 Task: Find a flat in Lyndhurst, United States, for 3 guests from 9th to 16th July, with 2 bedrooms, 1 bathroom, and a price range of ₹8000 to ₹16000.
Action: Mouse moved to (469, 117)
Screenshot: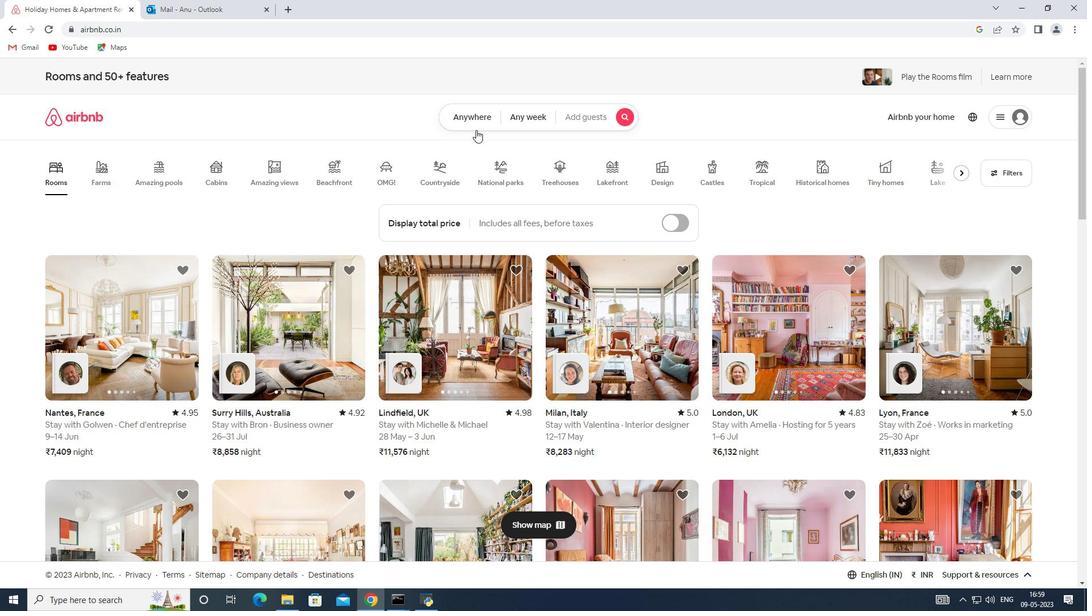 
Action: Mouse pressed left at (469, 117)
Screenshot: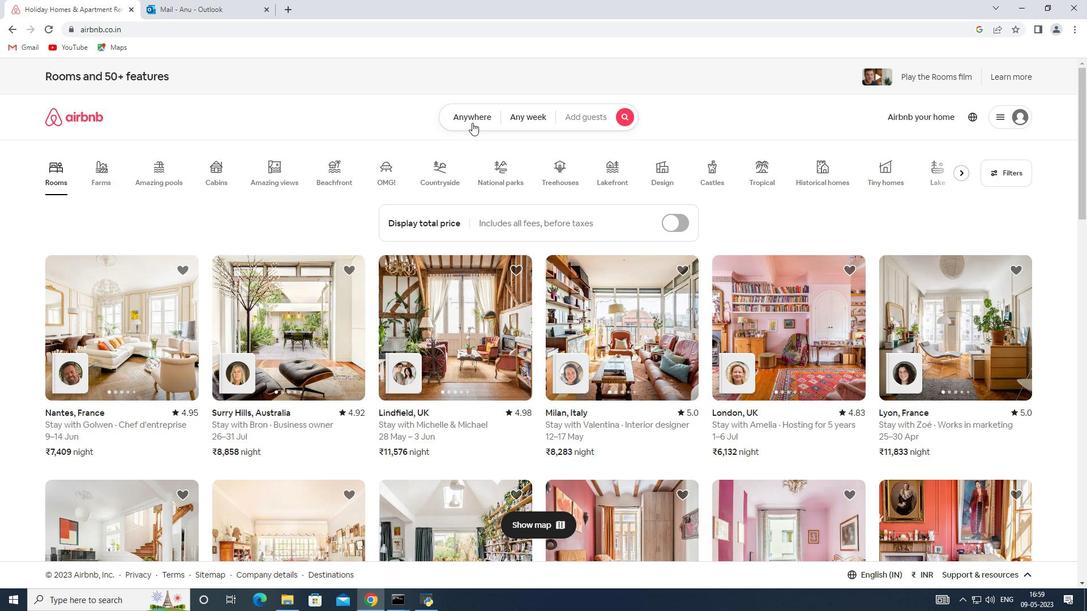 
Action: Mouse moved to (347, 157)
Screenshot: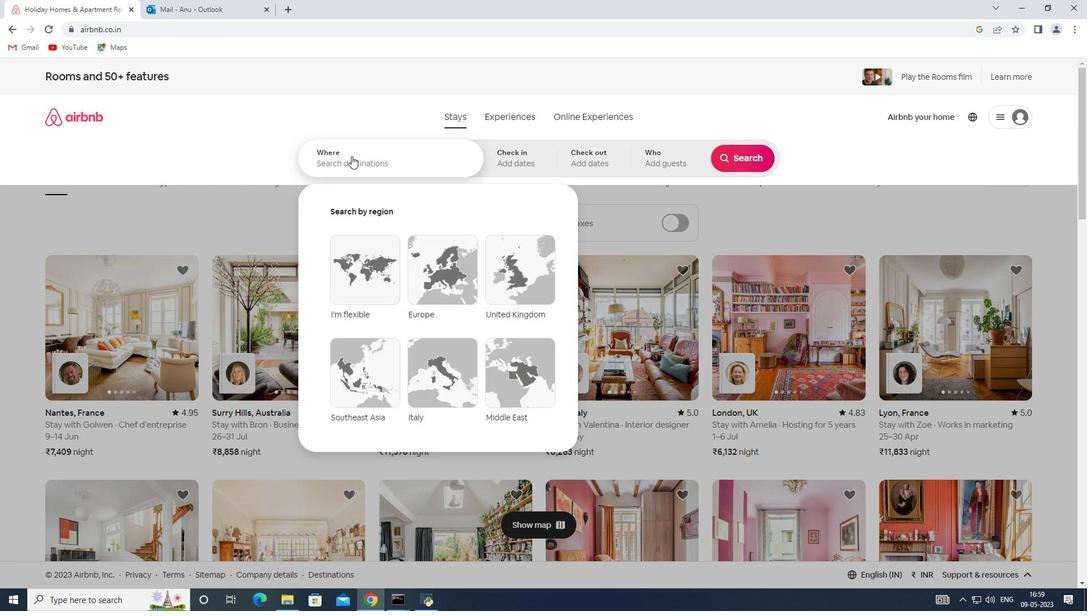 
Action: Mouse pressed left at (347, 157)
Screenshot: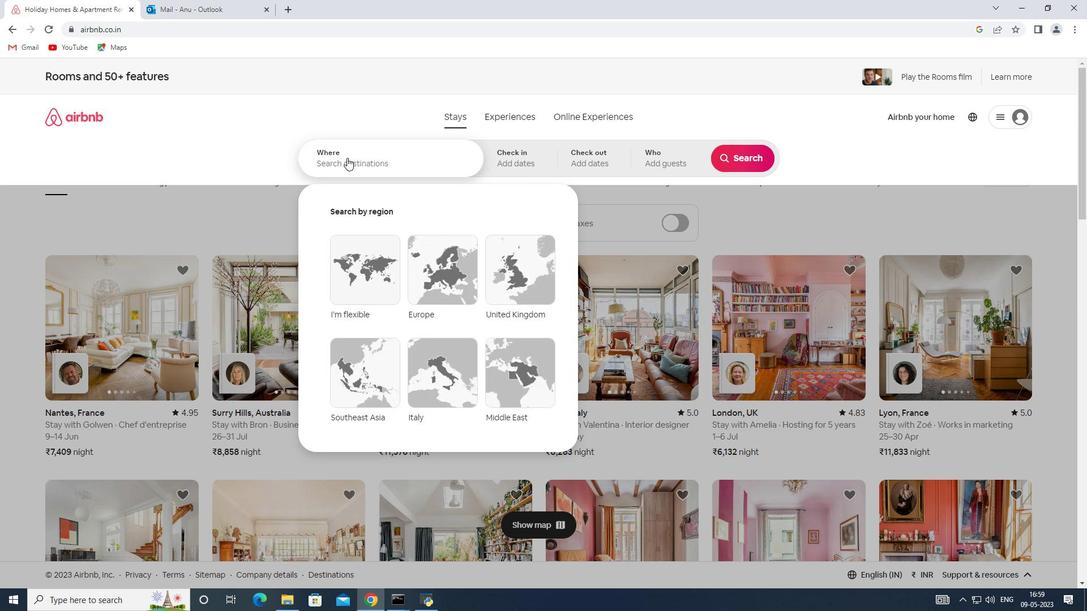 
Action: Key pressed <Key.shift>Lyndhurst,<Key.shift>United<Key.space><Key.shift>States
Screenshot: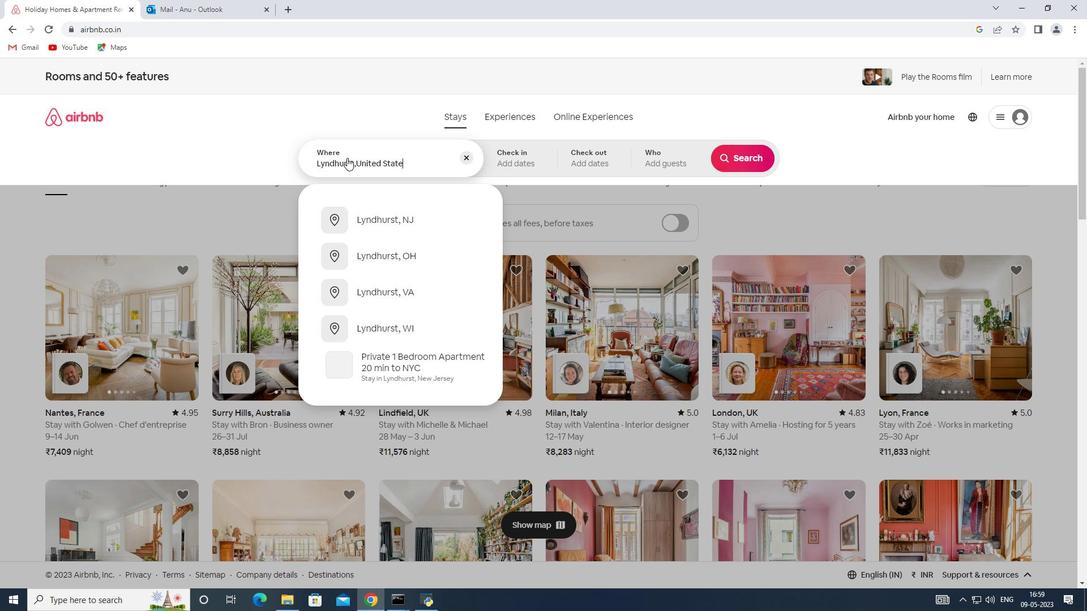
Action: Mouse moved to (522, 151)
Screenshot: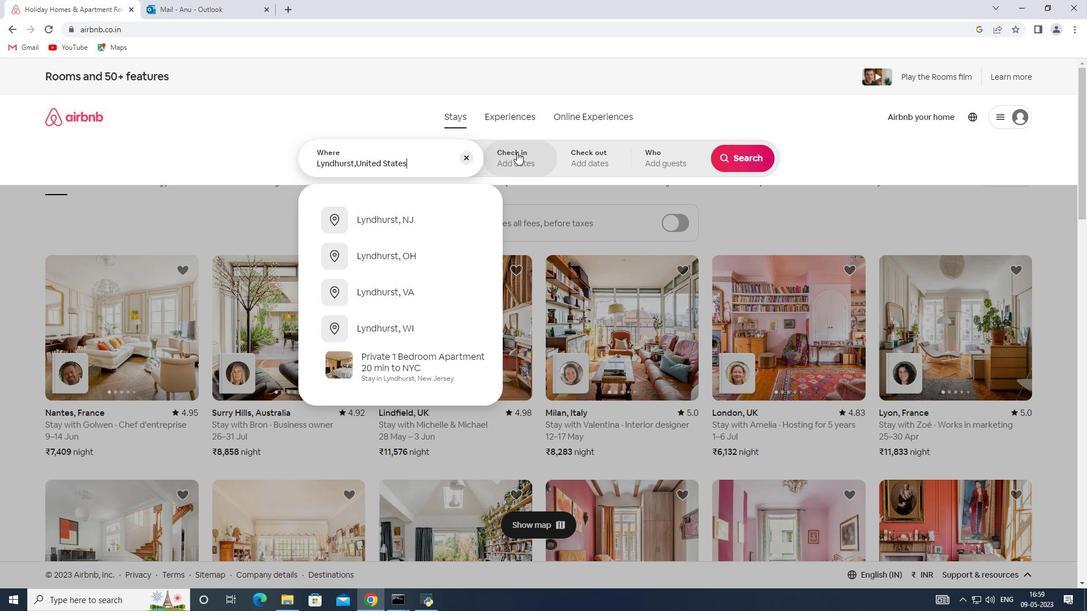 
Action: Mouse pressed left at (522, 151)
Screenshot: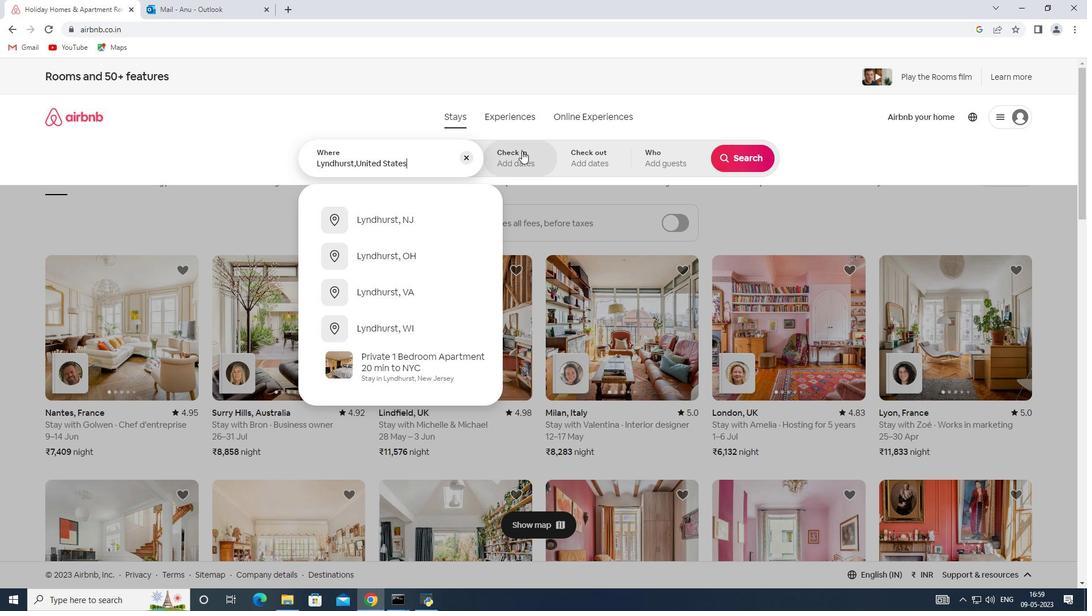 
Action: Mouse moved to (736, 246)
Screenshot: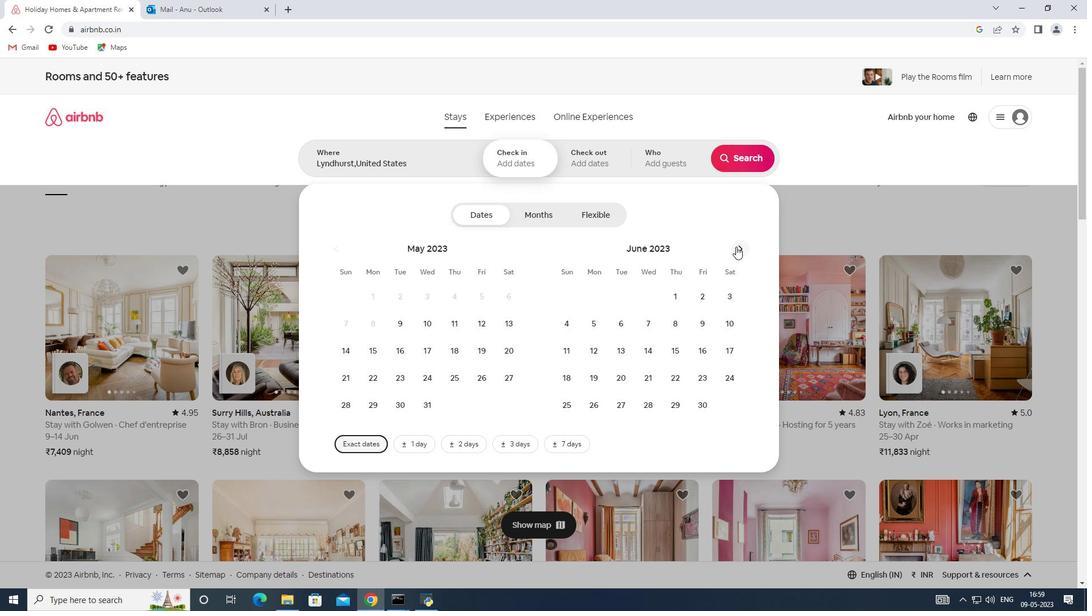 
Action: Mouse pressed left at (736, 246)
Screenshot: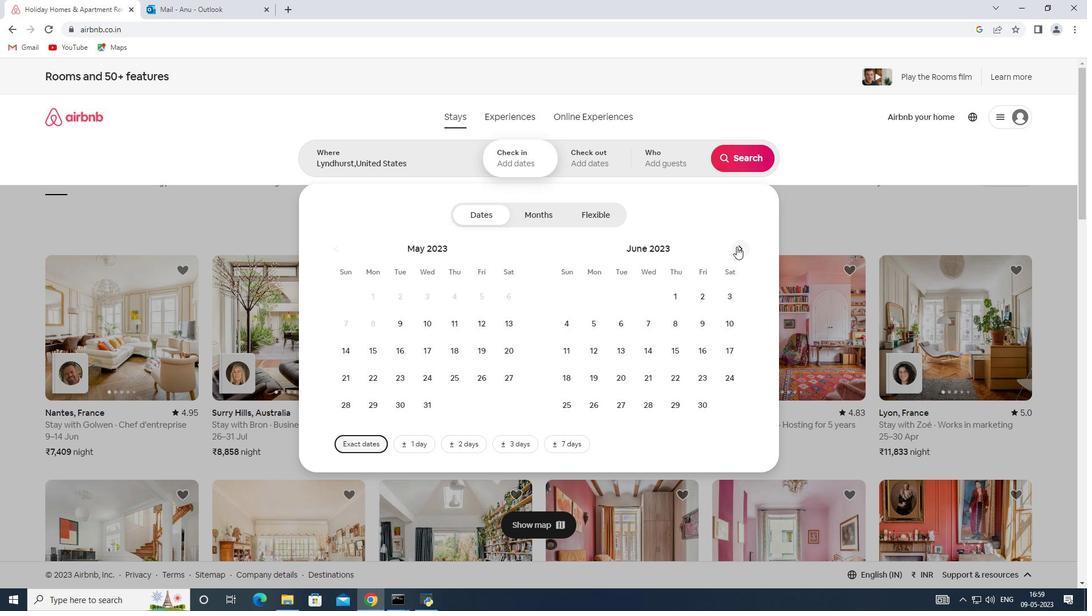
Action: Mouse moved to (574, 356)
Screenshot: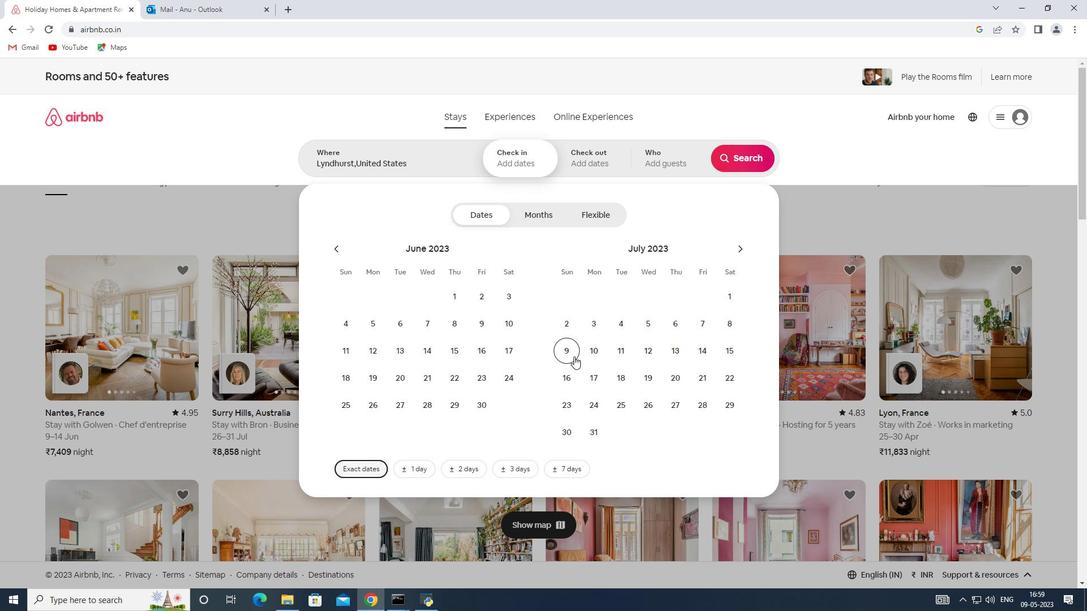 
Action: Mouse pressed left at (574, 356)
Screenshot: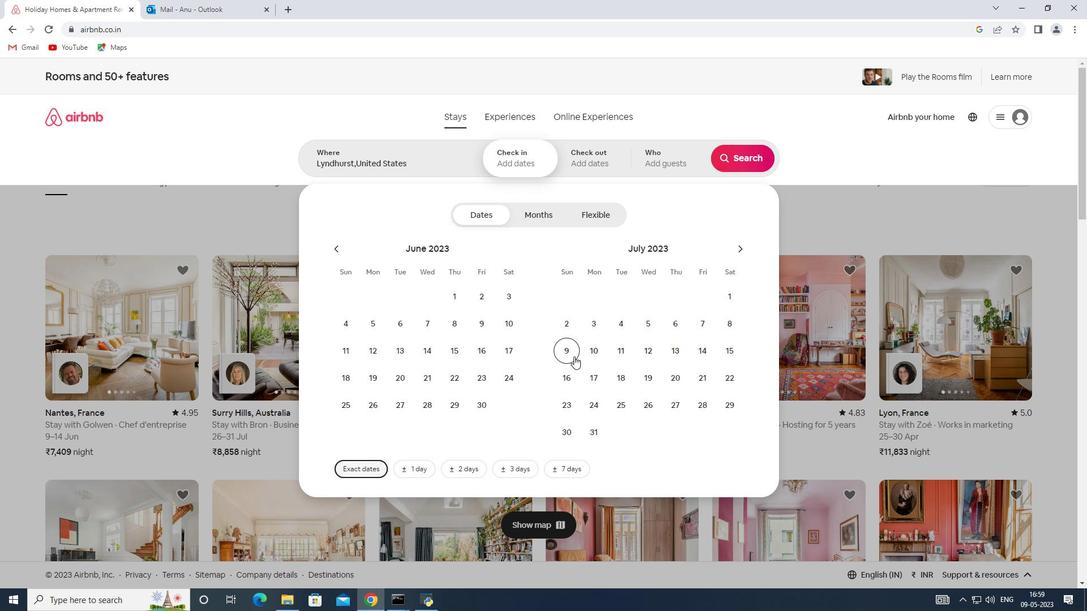 
Action: Mouse moved to (562, 375)
Screenshot: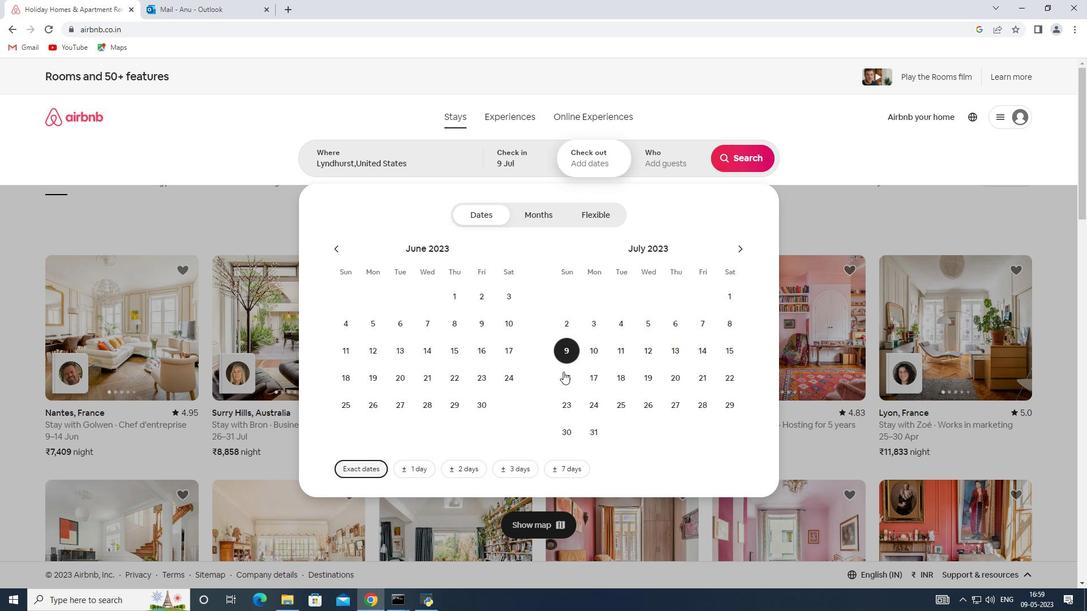 
Action: Mouse pressed left at (562, 375)
Screenshot: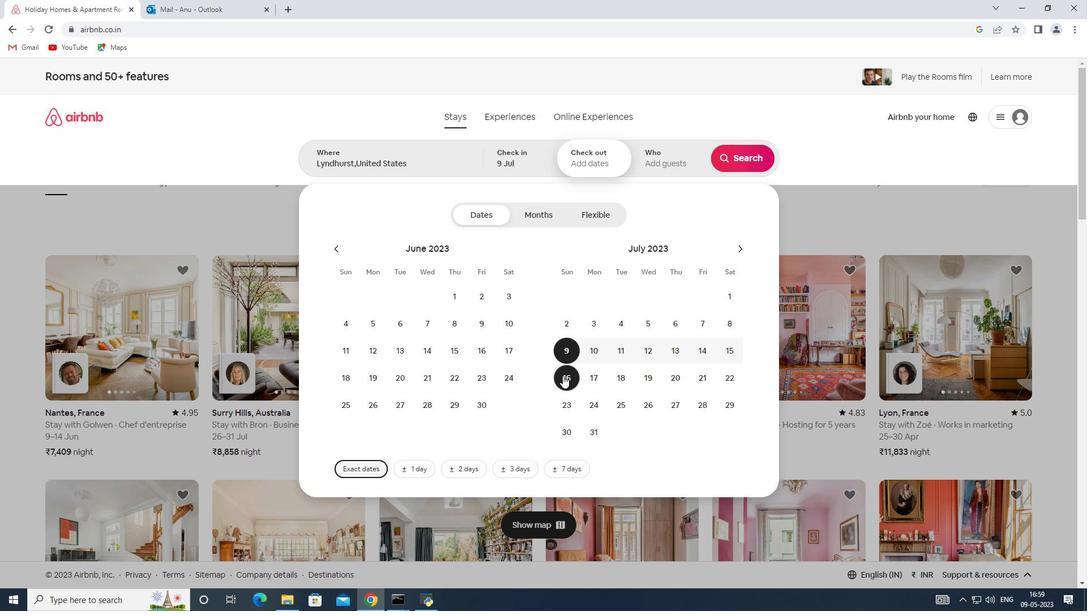 
Action: Mouse moved to (652, 158)
Screenshot: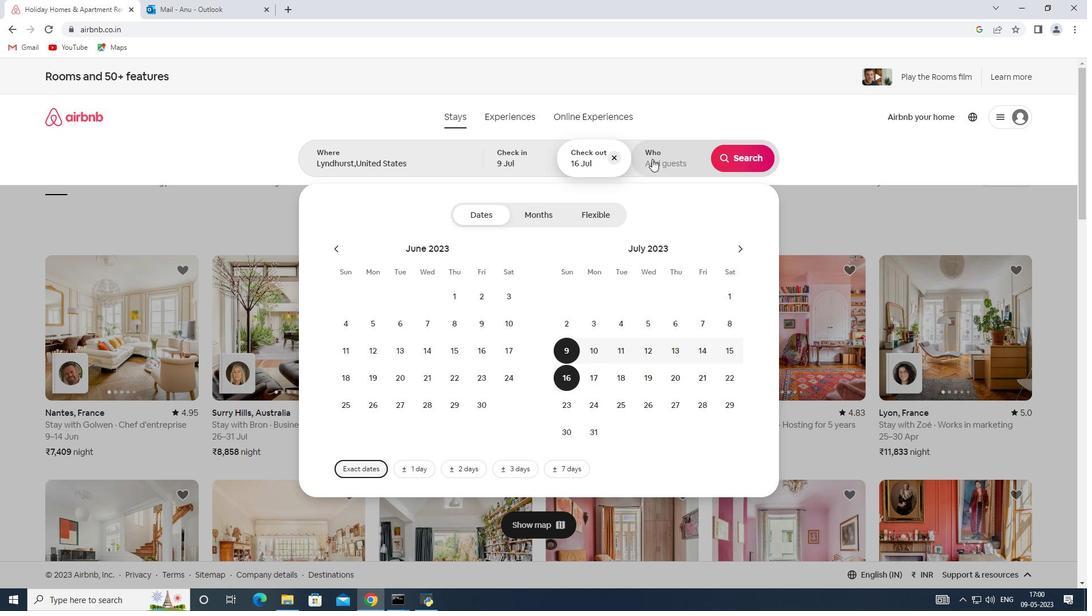 
Action: Mouse pressed left at (652, 158)
Screenshot: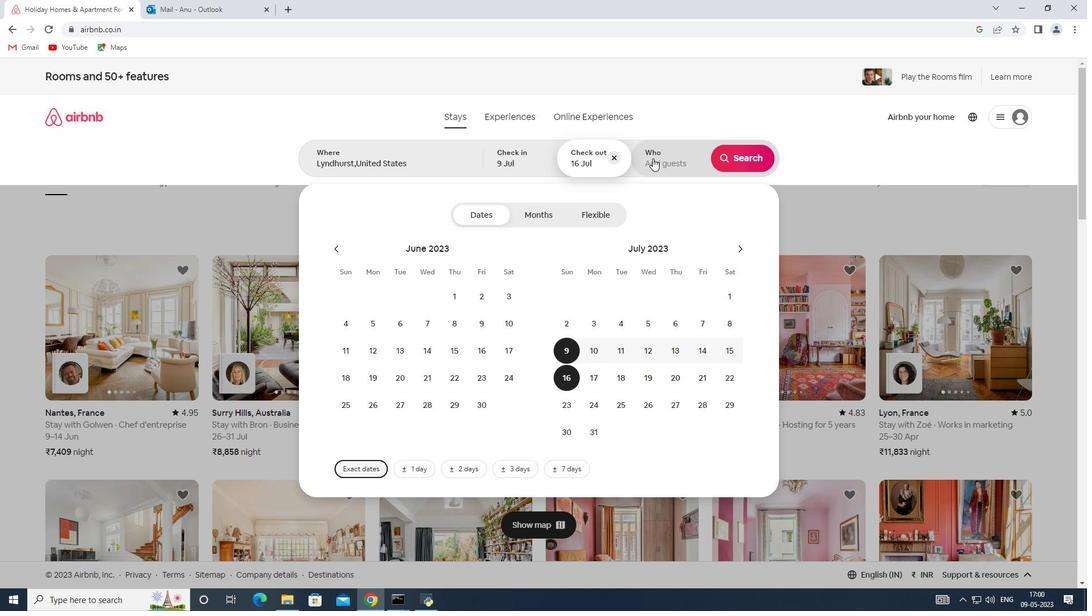 
Action: Mouse moved to (746, 220)
Screenshot: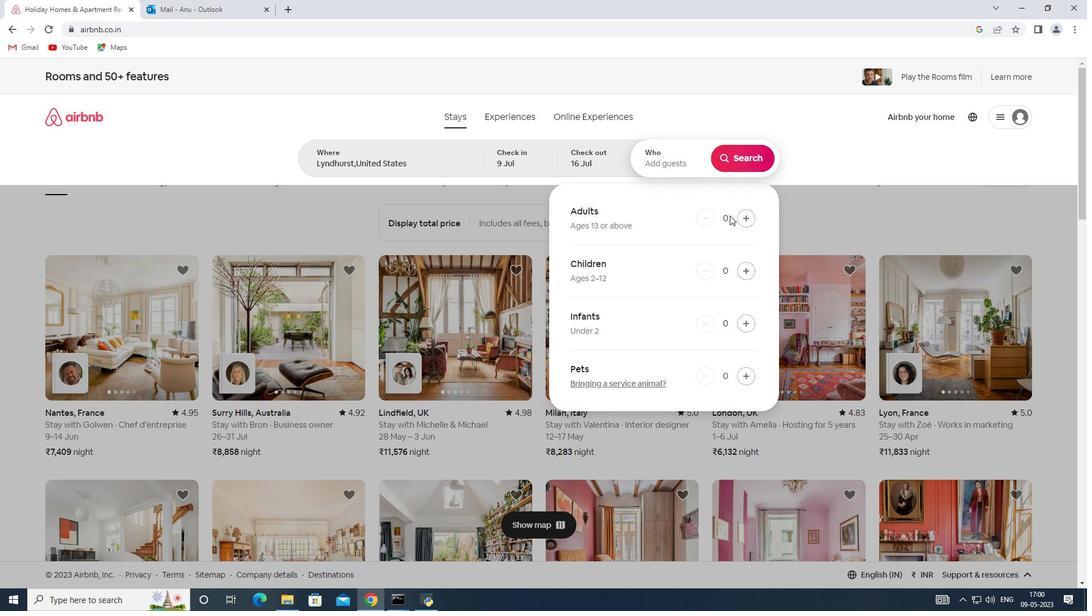 
Action: Mouse pressed left at (746, 220)
Screenshot: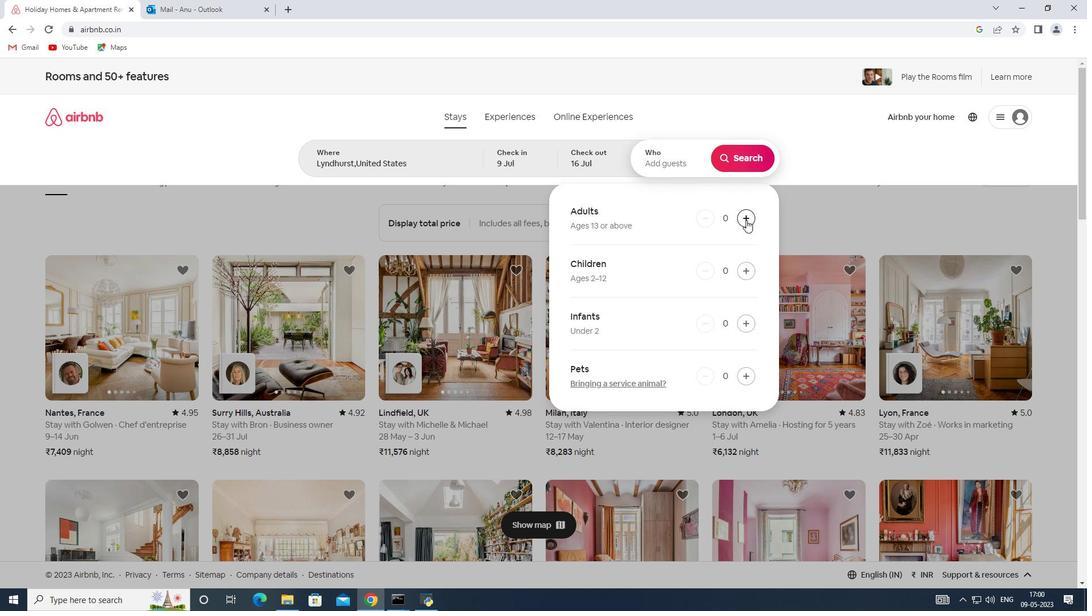 
Action: Mouse pressed left at (746, 220)
Screenshot: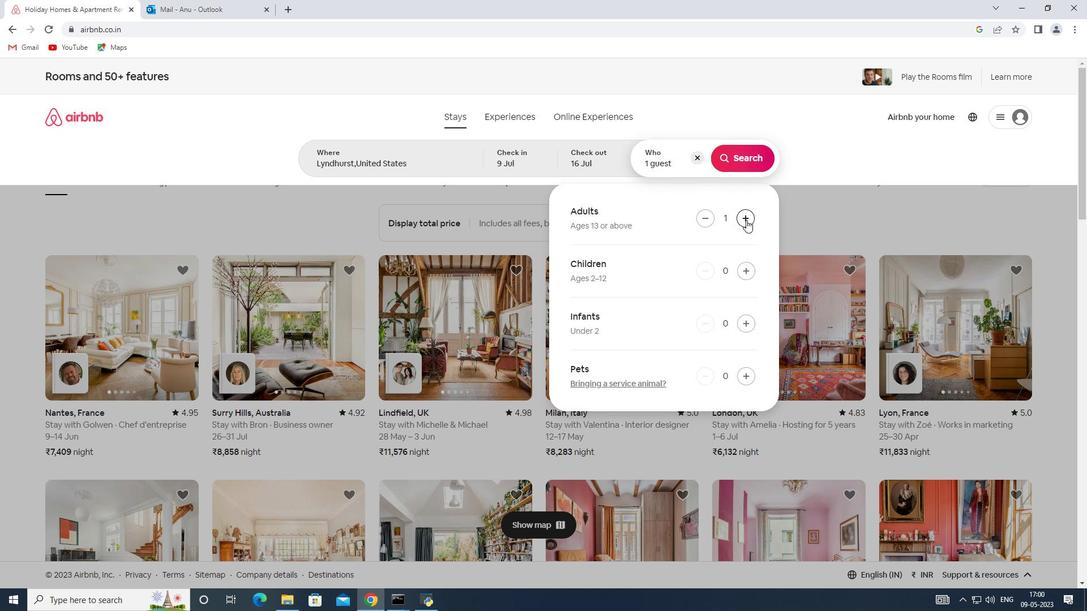 
Action: Mouse moved to (749, 270)
Screenshot: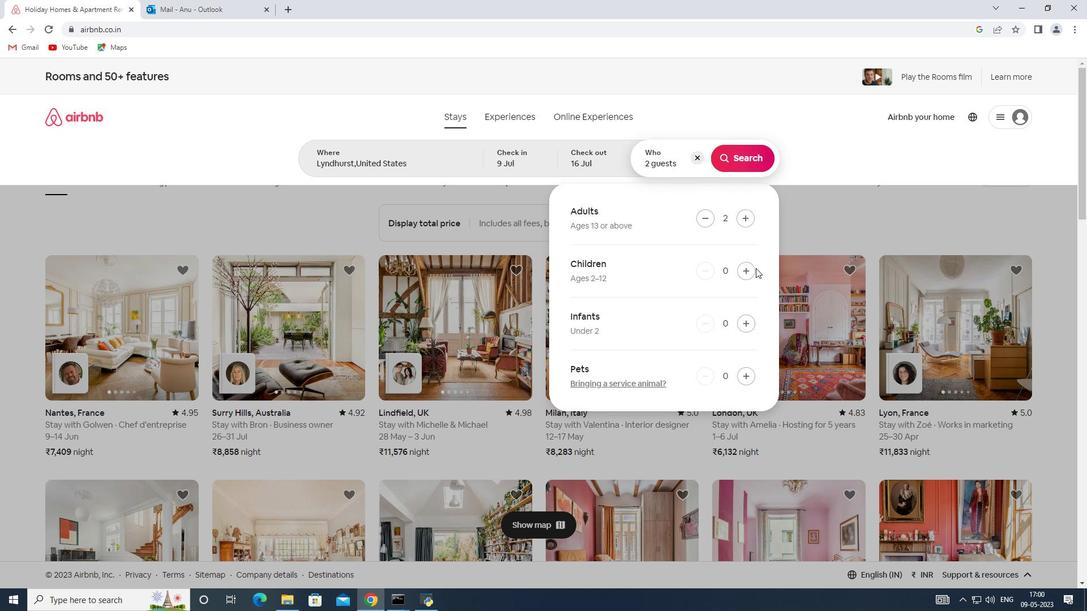 
Action: Mouse pressed left at (749, 270)
Screenshot: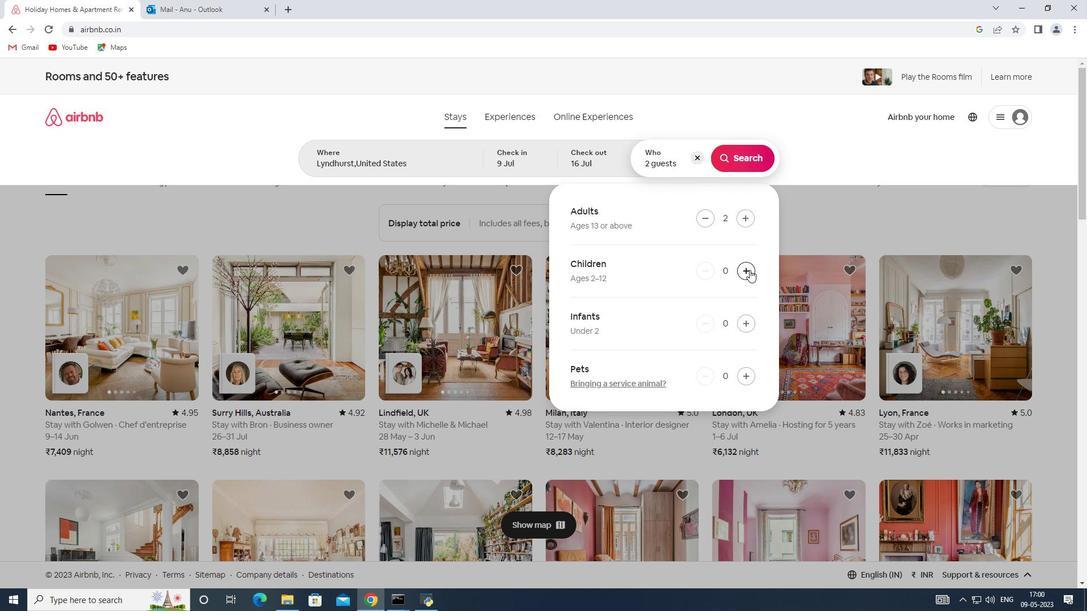 
Action: Mouse moved to (733, 155)
Screenshot: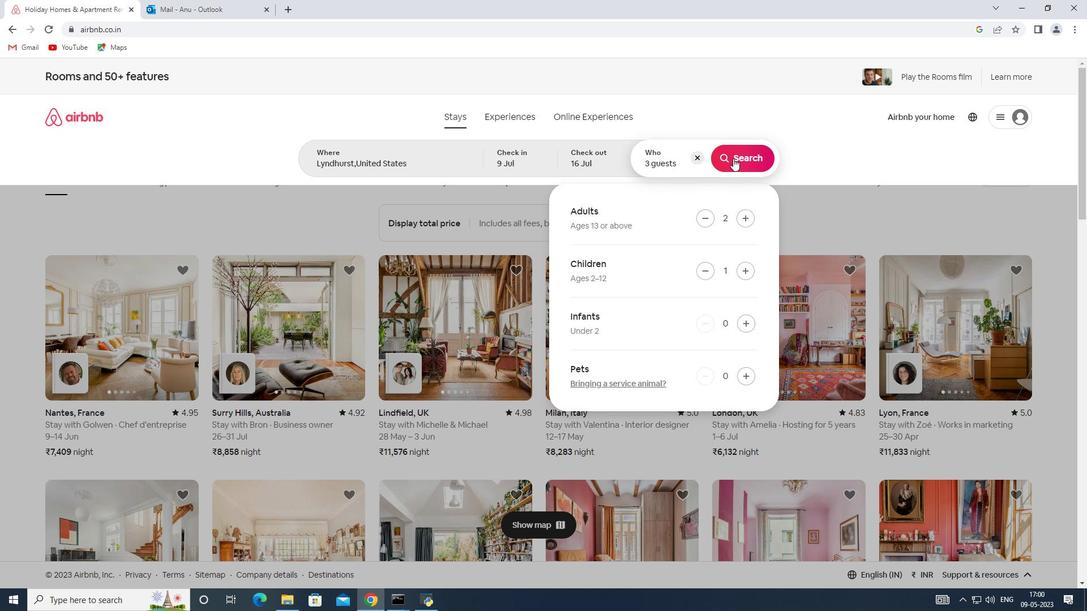 
Action: Mouse pressed left at (733, 155)
Screenshot: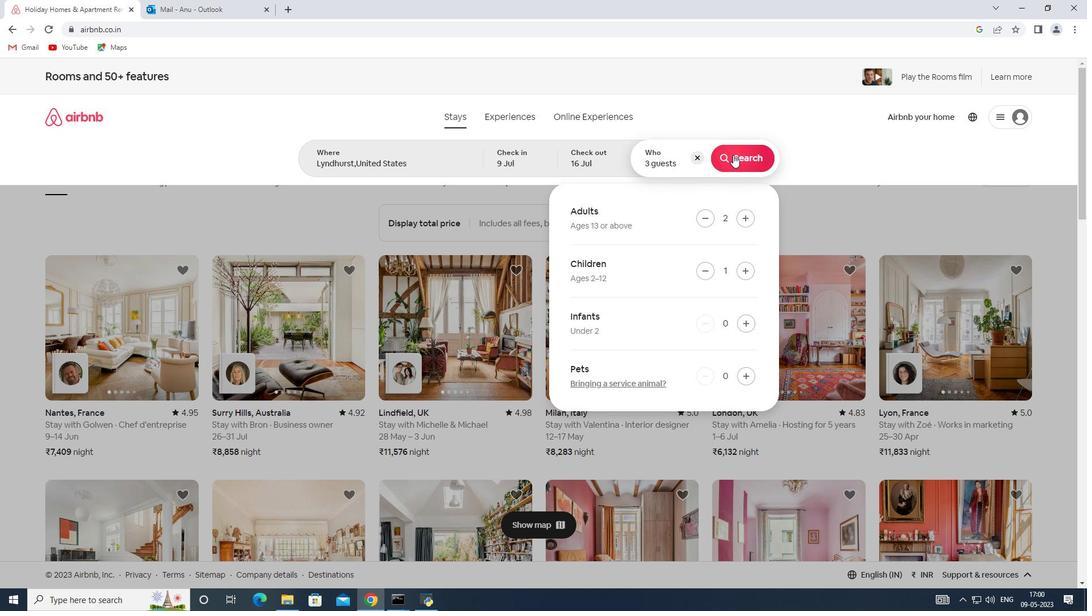 
Action: Mouse moved to (1026, 127)
Screenshot: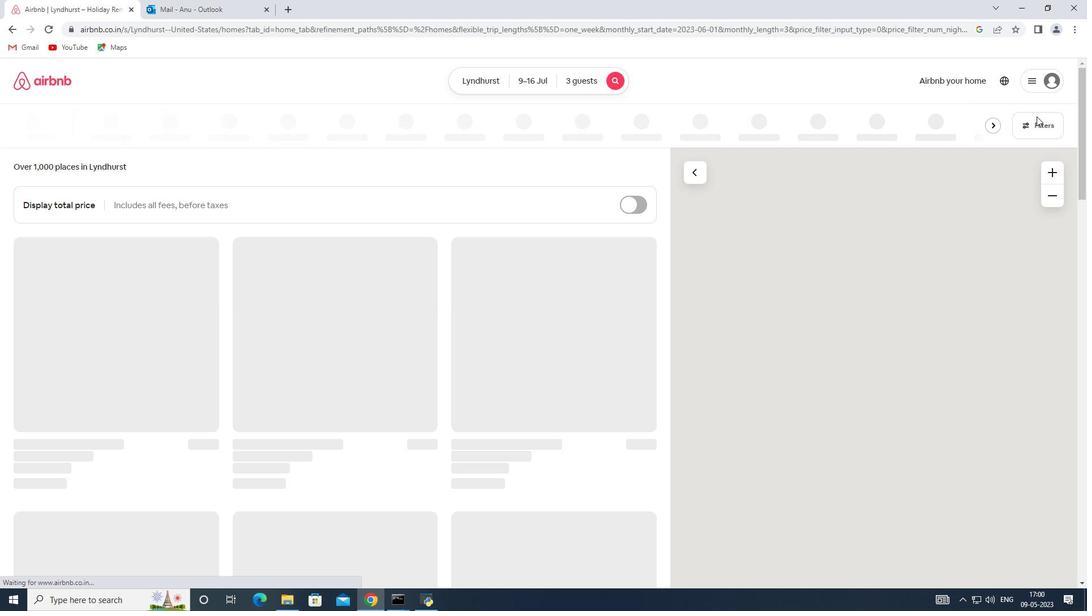 
Action: Mouse pressed left at (1026, 127)
Screenshot: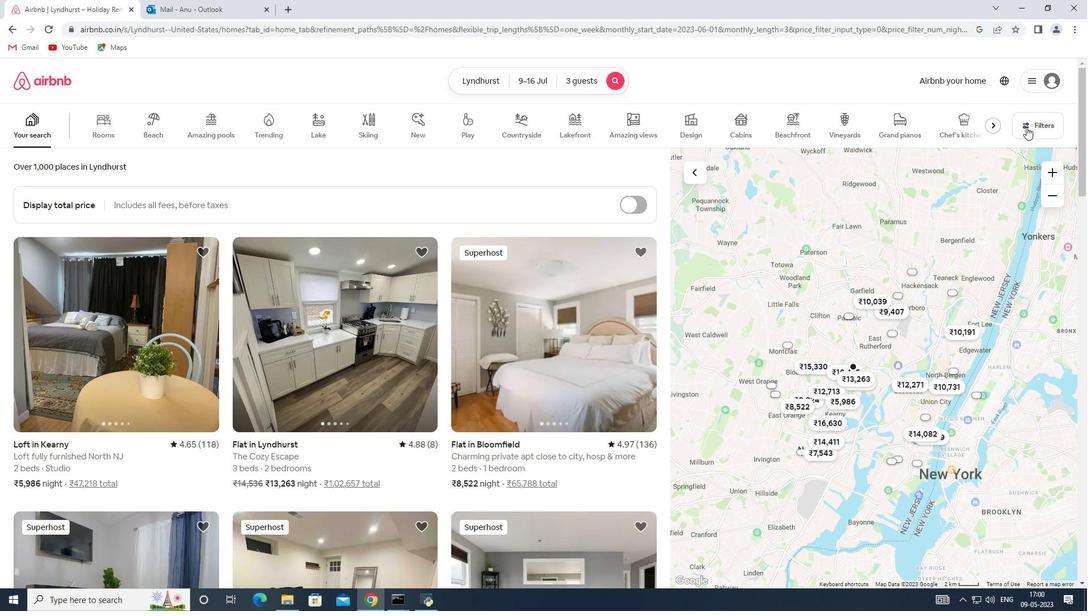 
Action: Mouse moved to (398, 408)
Screenshot: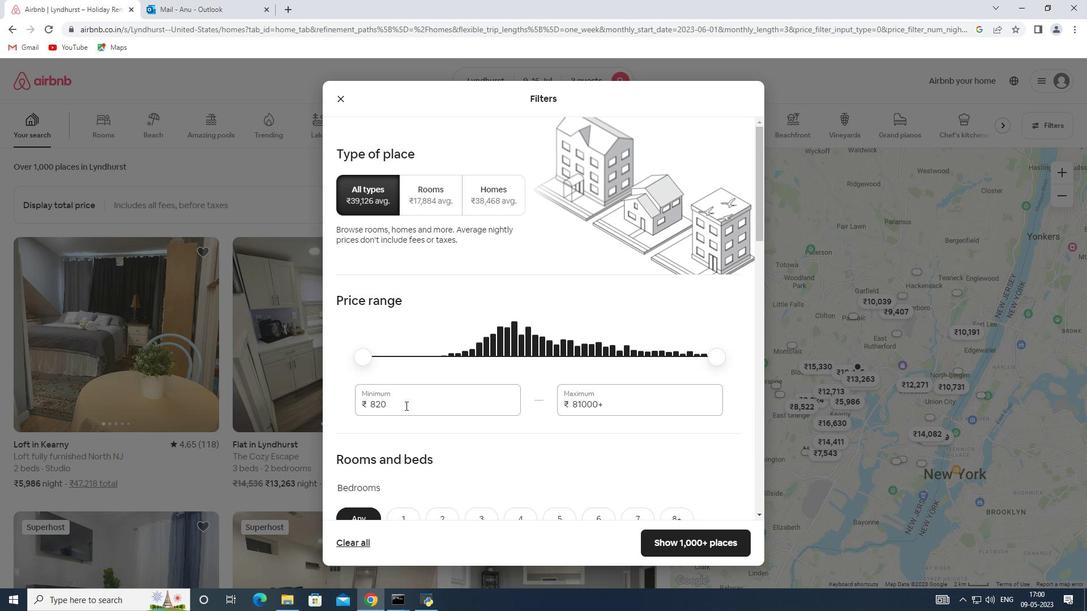 
Action: Mouse pressed left at (398, 408)
Screenshot: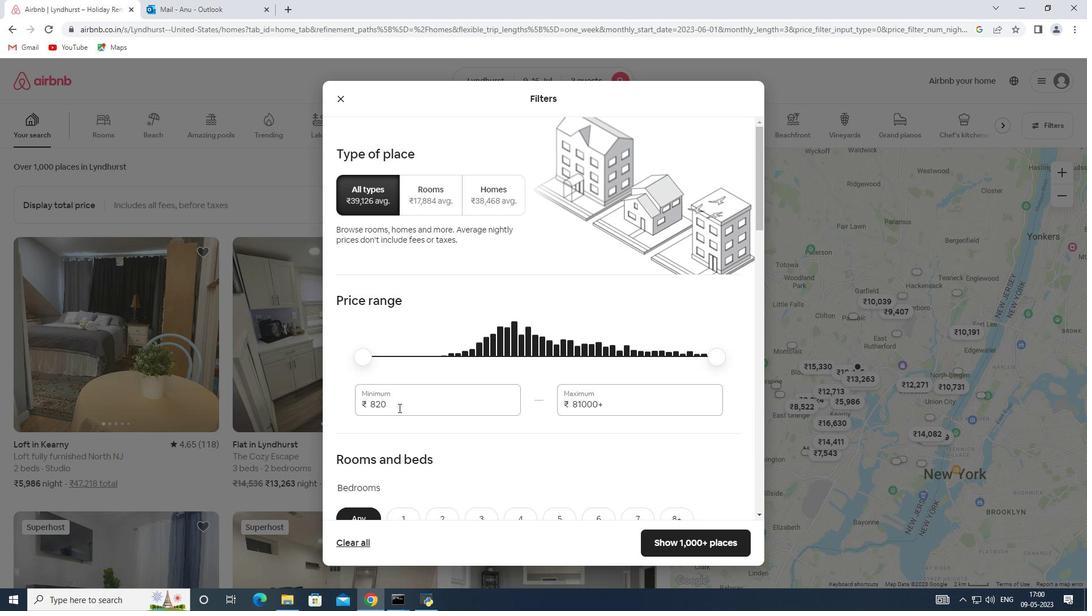 
Action: Mouse moved to (339, 408)
Screenshot: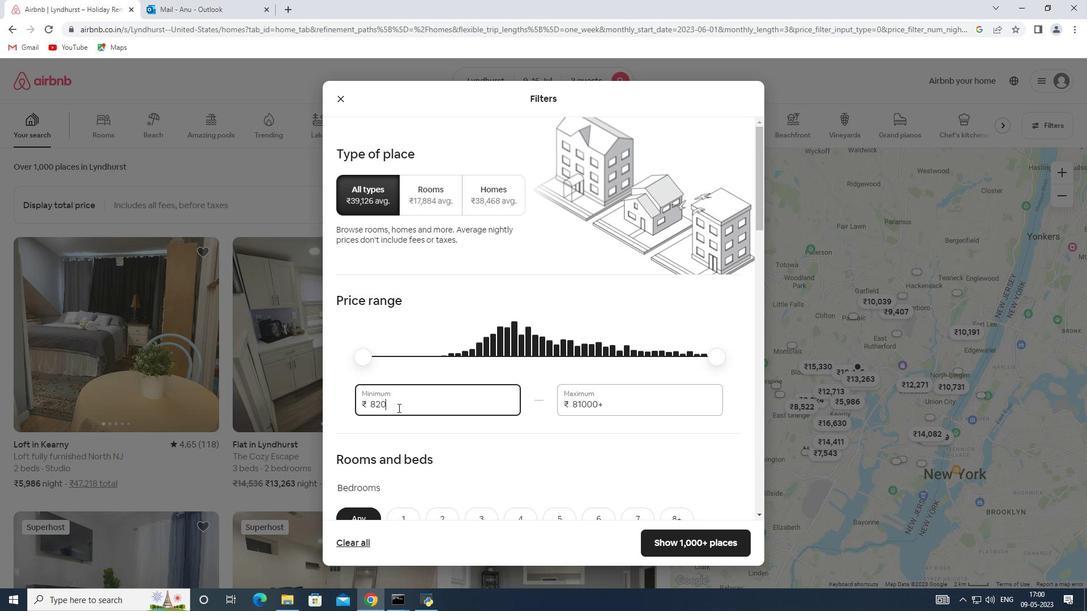 
Action: Key pressed 8000
Screenshot: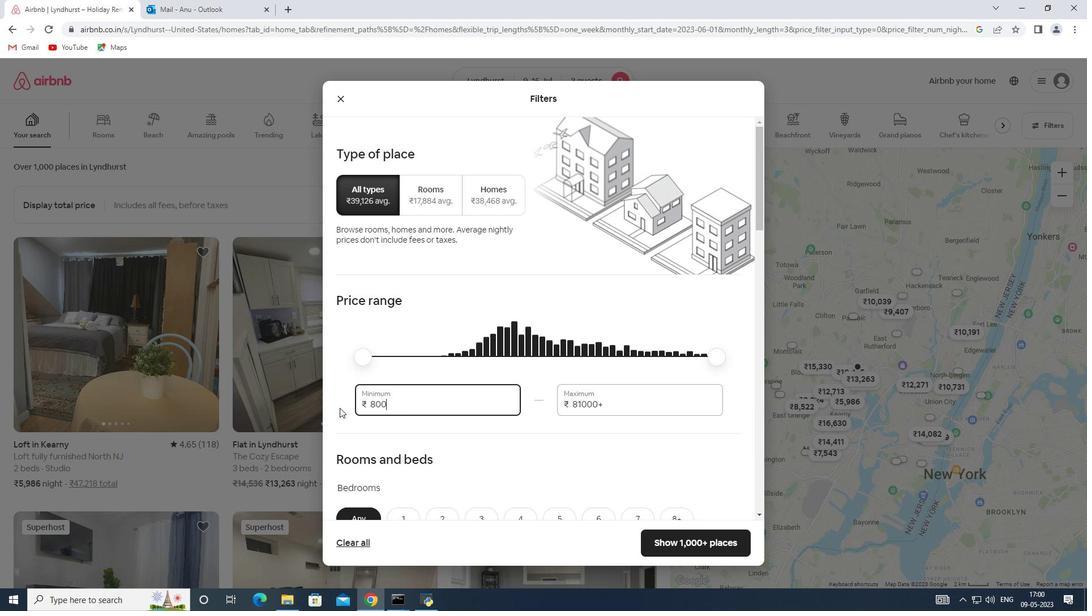 
Action: Mouse moved to (619, 402)
Screenshot: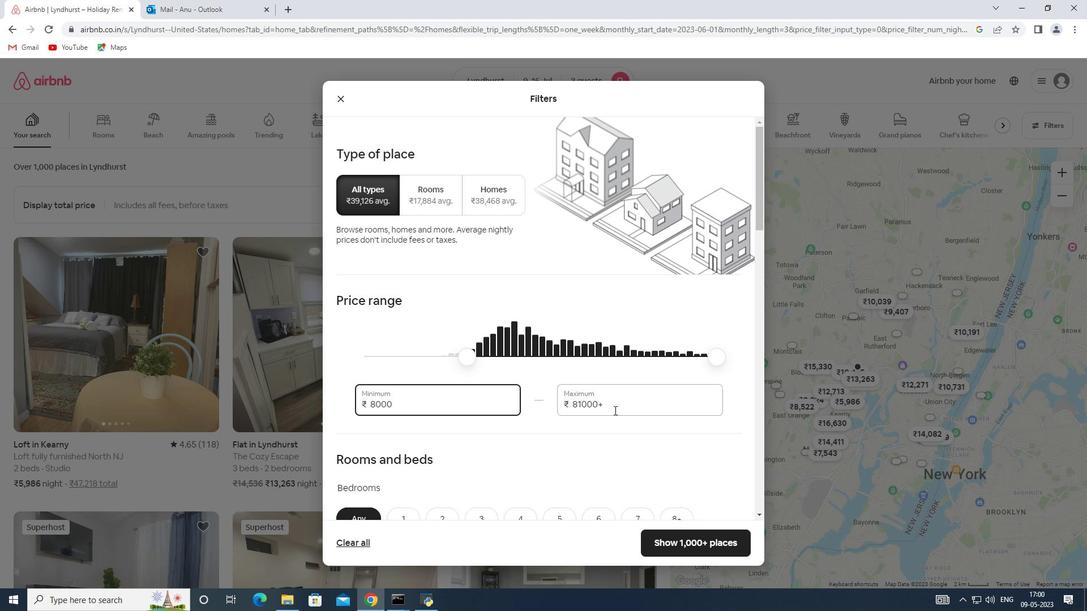 
Action: Mouse pressed left at (619, 402)
Screenshot: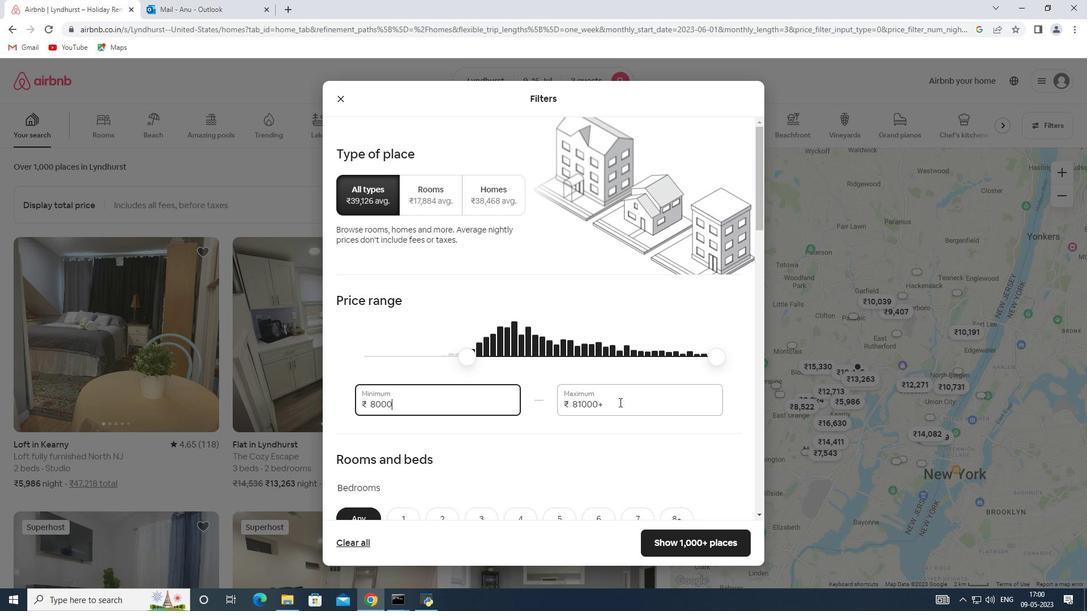 
Action: Mouse moved to (544, 407)
Screenshot: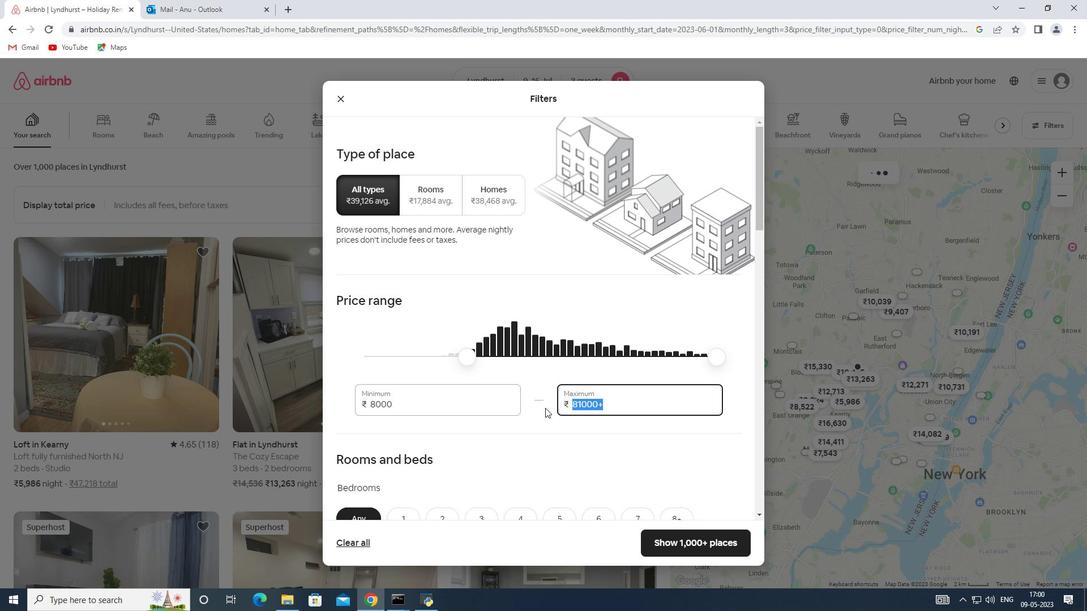 
Action: Key pressed 16000
Screenshot: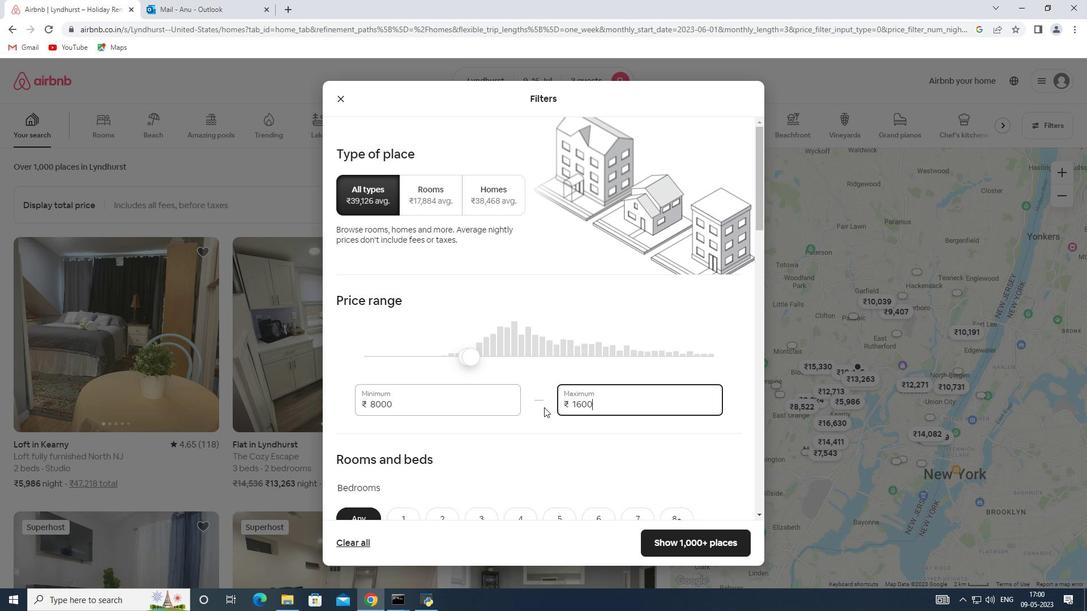 
Action: Mouse scrolled (544, 407) with delta (0, 0)
Screenshot: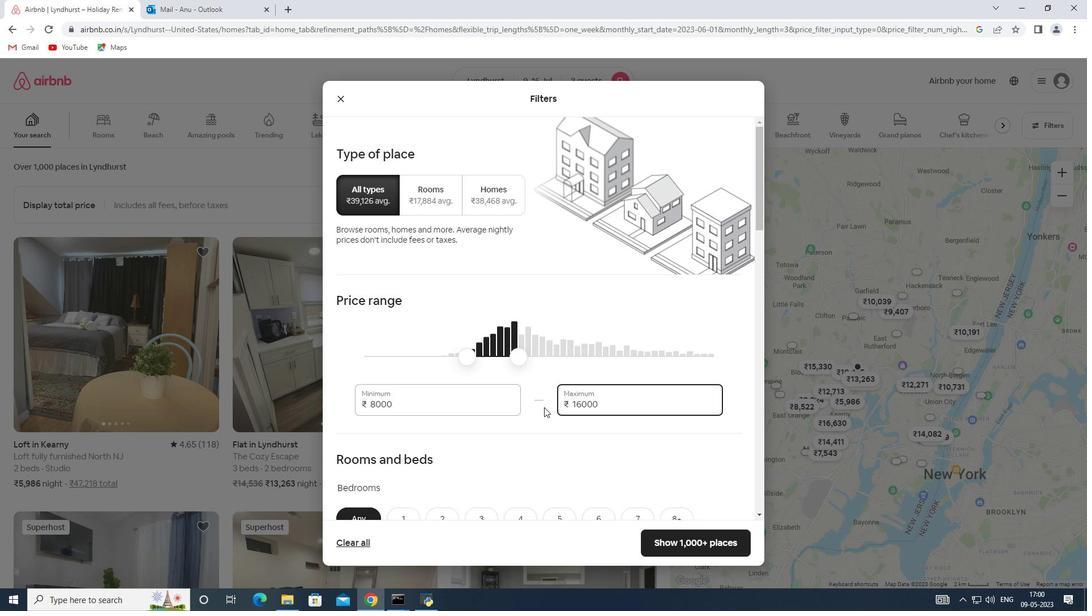 
Action: Mouse scrolled (544, 407) with delta (0, 0)
Screenshot: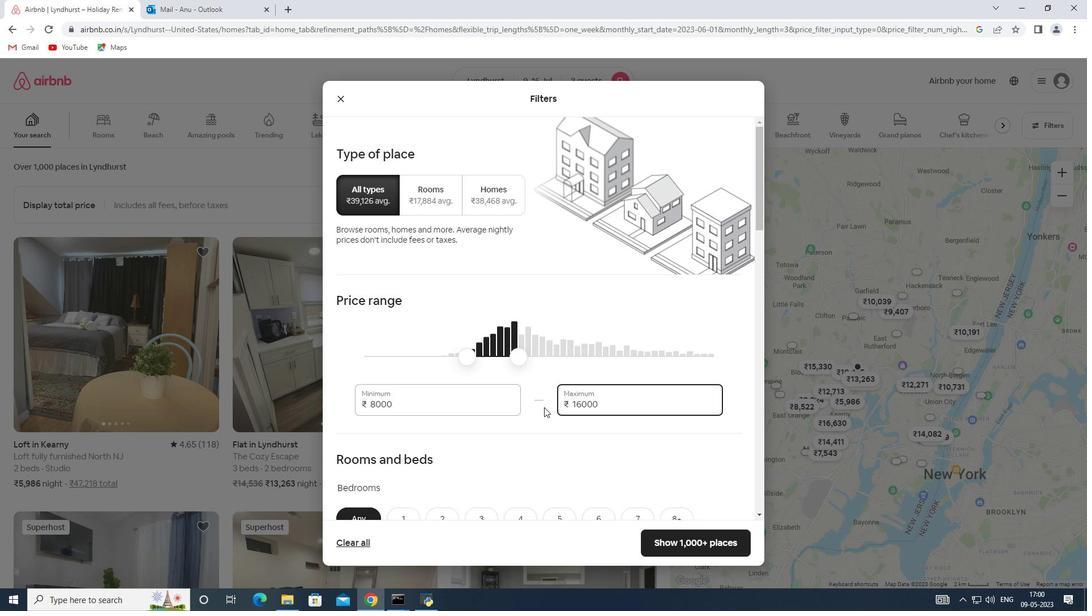 
Action: Mouse scrolled (544, 407) with delta (0, 0)
Screenshot: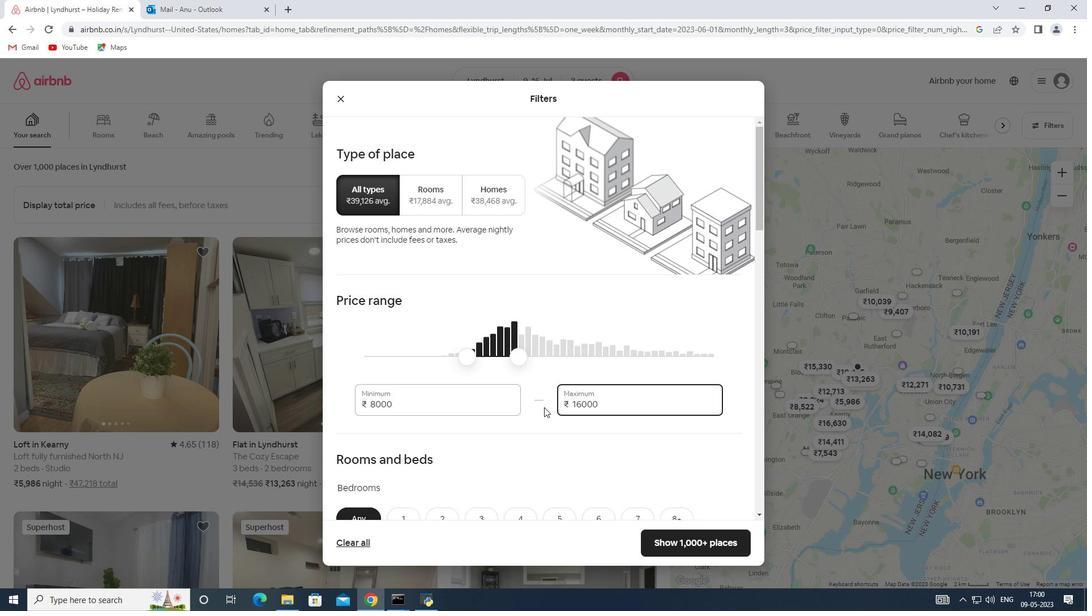 
Action: Mouse moved to (446, 354)
Screenshot: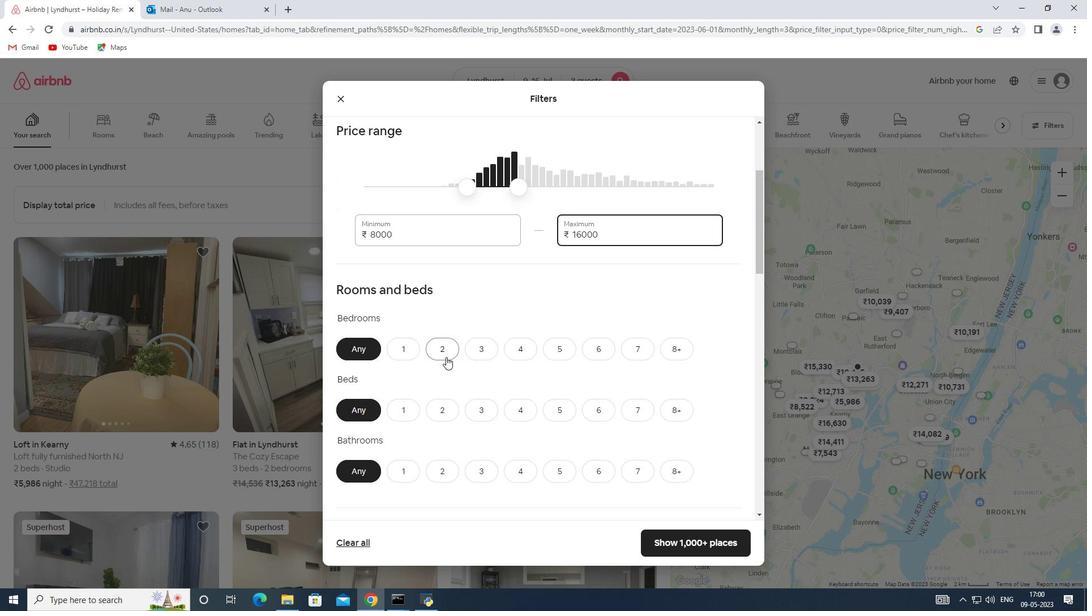 
Action: Mouse pressed left at (446, 354)
Screenshot: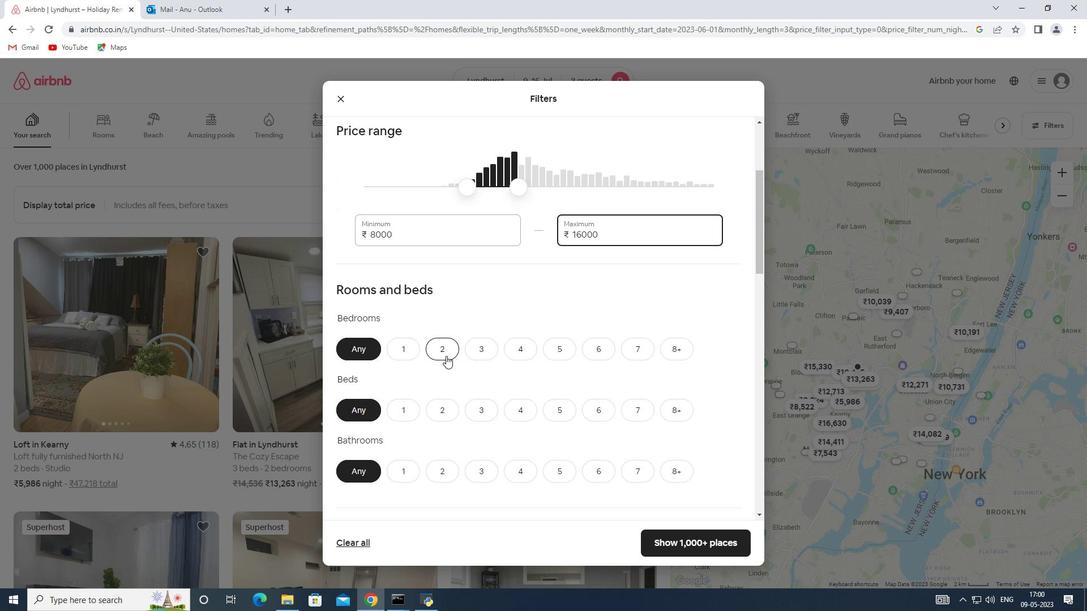 
Action: Mouse moved to (443, 408)
Screenshot: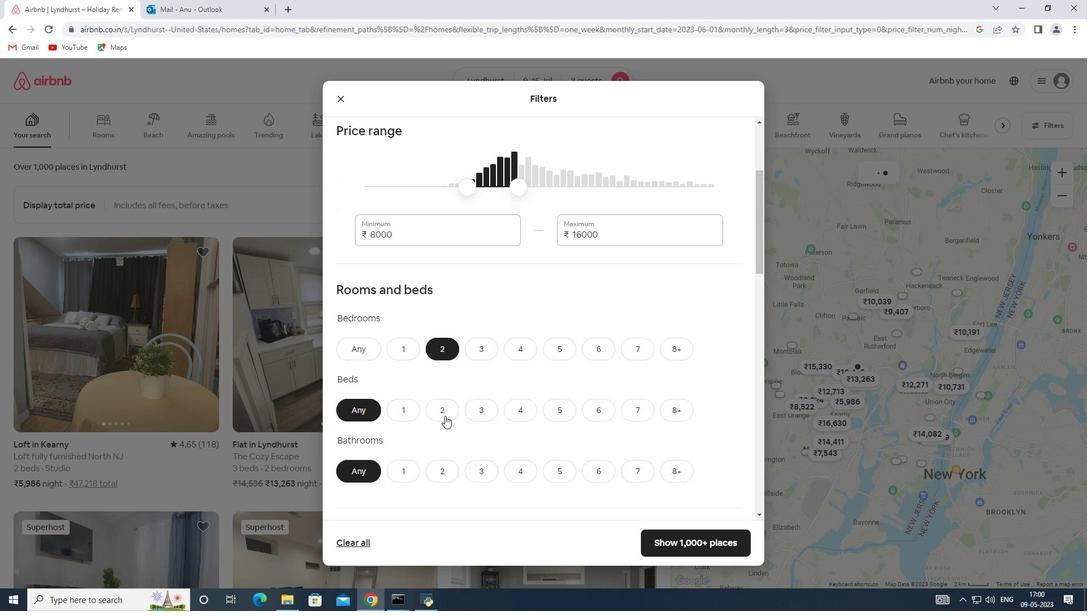 
Action: Mouse pressed left at (443, 408)
Screenshot: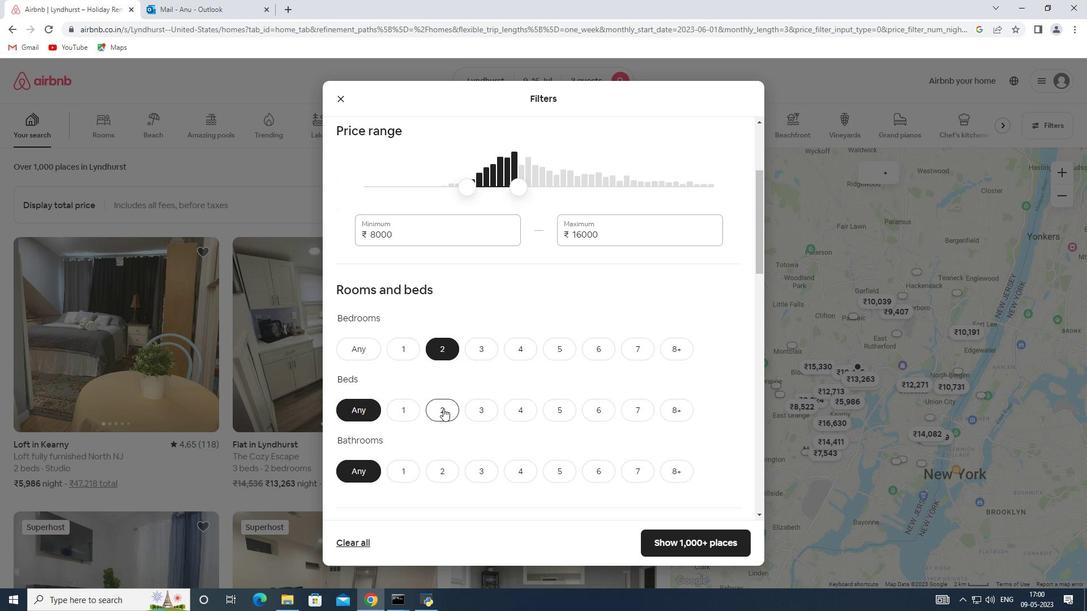 
Action: Mouse moved to (393, 470)
Screenshot: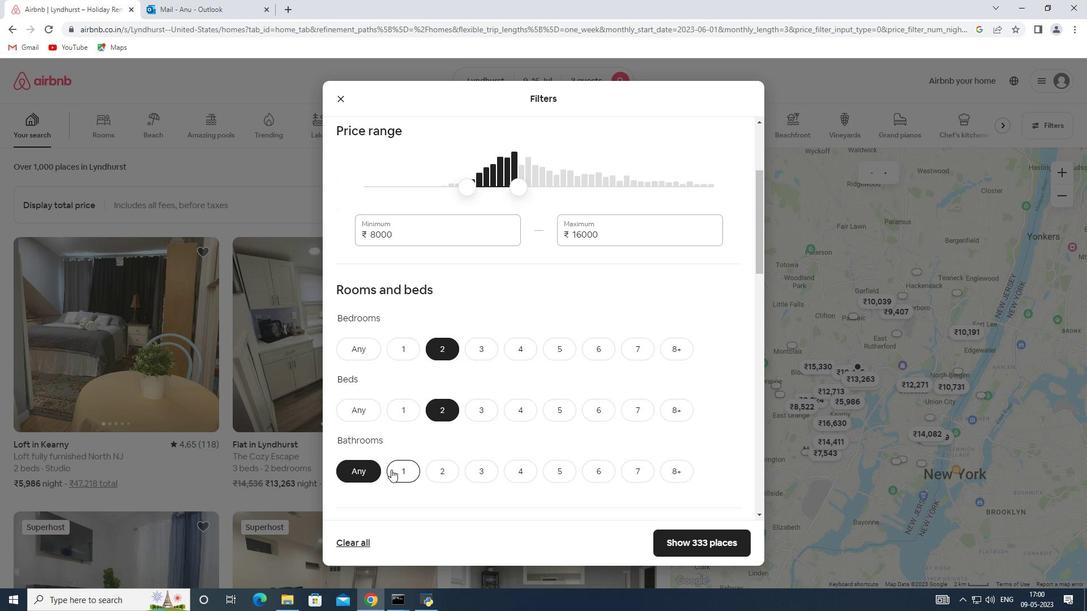 
Action: Mouse pressed left at (393, 470)
Screenshot: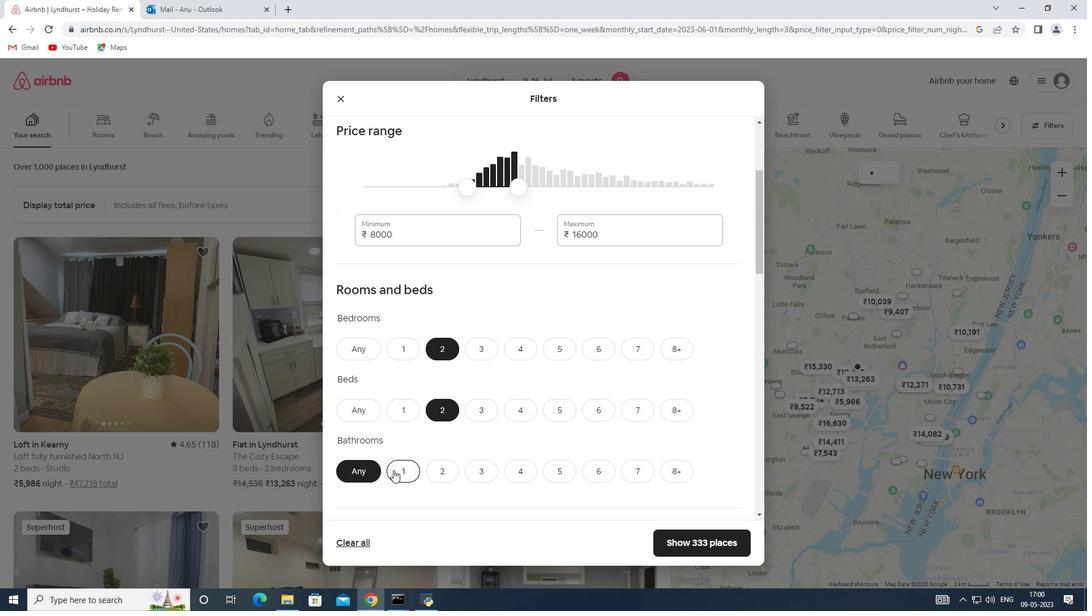
Action: Mouse moved to (438, 398)
Screenshot: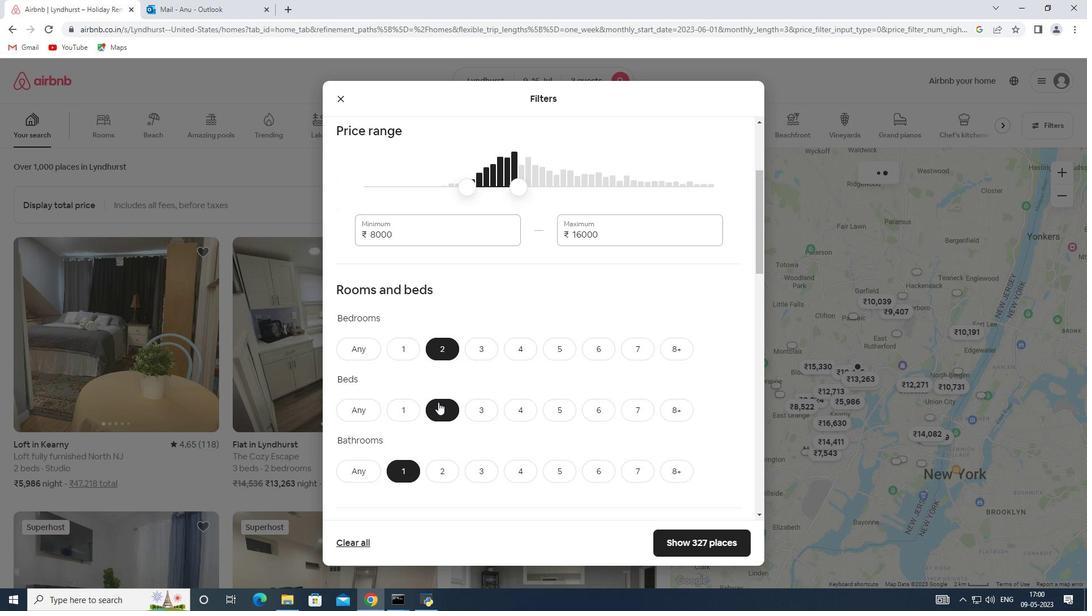 
Action: Mouse scrolled (438, 397) with delta (0, 0)
Screenshot: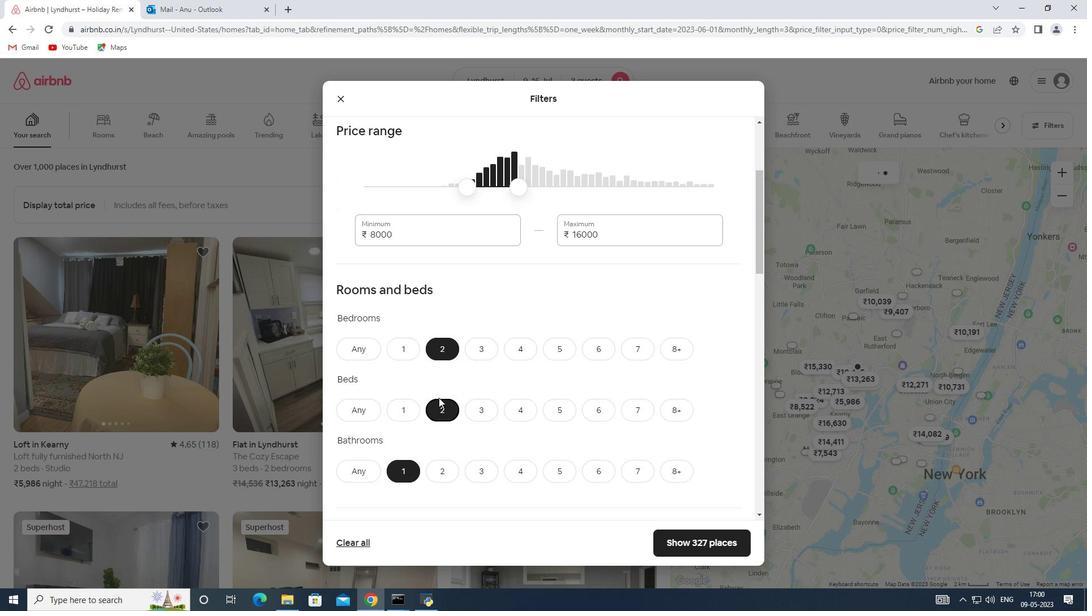 
Action: Mouse scrolled (438, 397) with delta (0, 0)
Screenshot: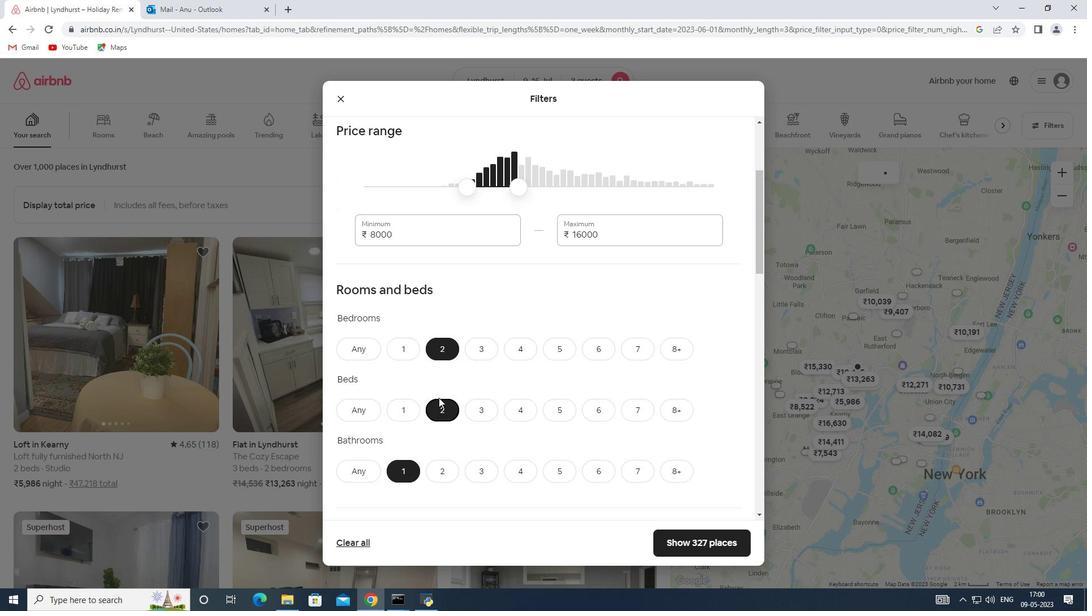
Action: Mouse scrolled (438, 397) with delta (0, 0)
Screenshot: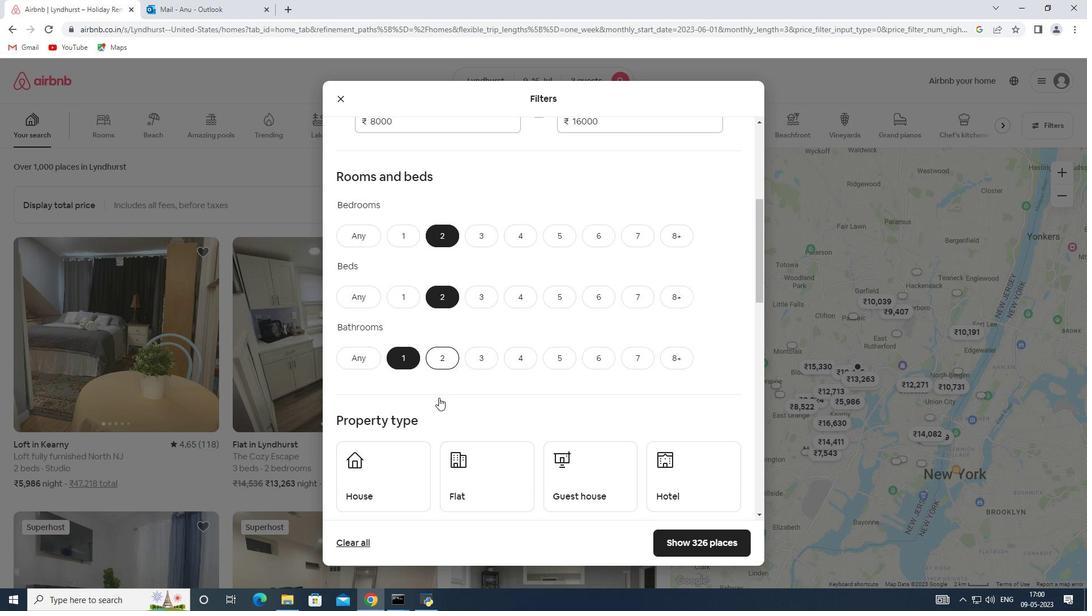 
Action: Mouse scrolled (438, 397) with delta (0, 0)
Screenshot: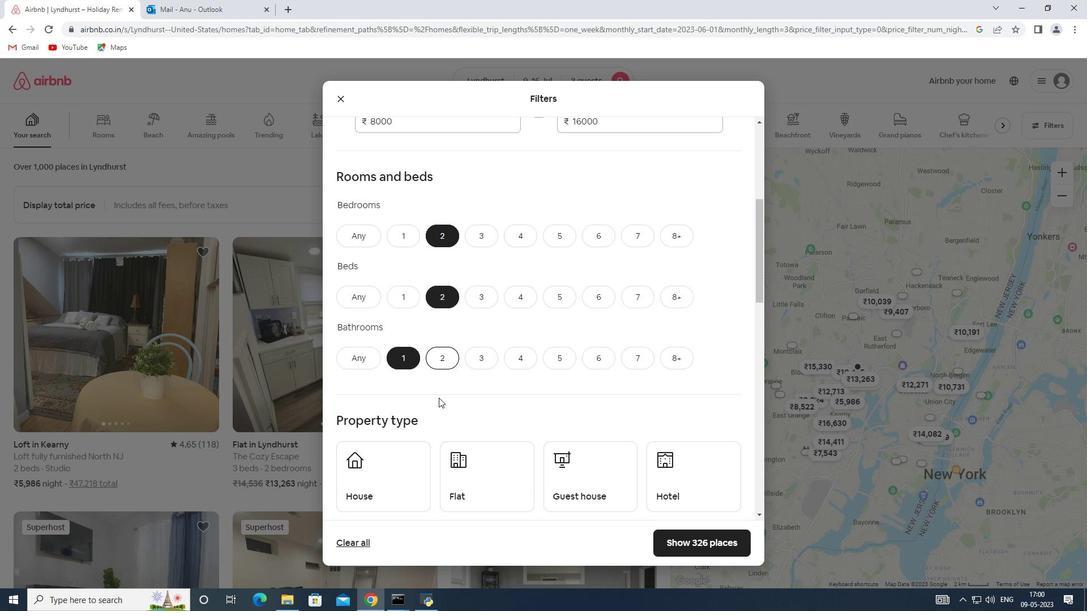 
Action: Mouse scrolled (438, 397) with delta (0, 0)
Screenshot: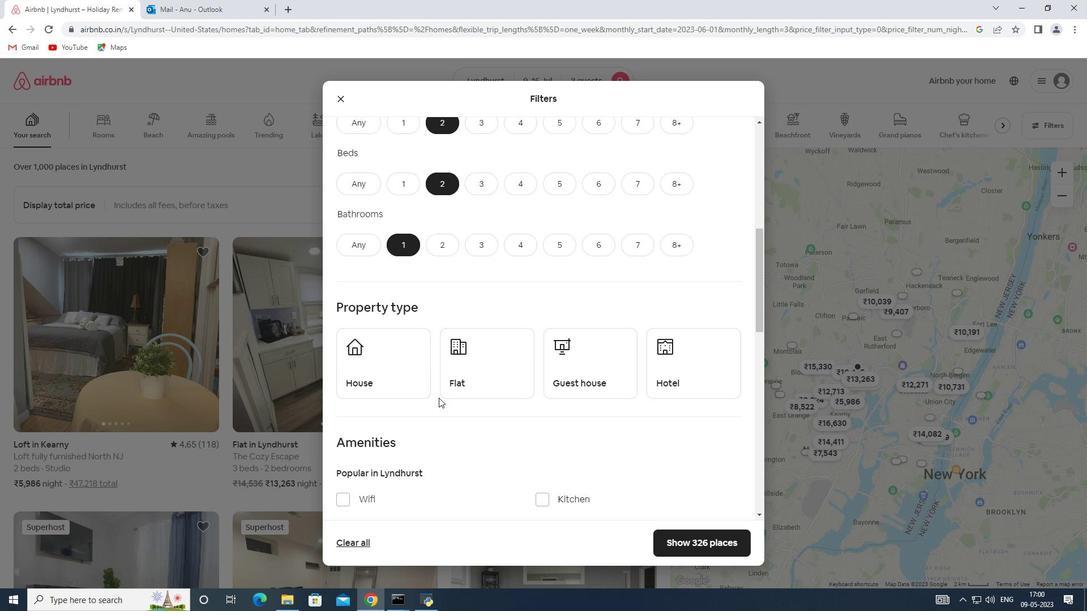 
Action: Mouse moved to (391, 328)
Screenshot: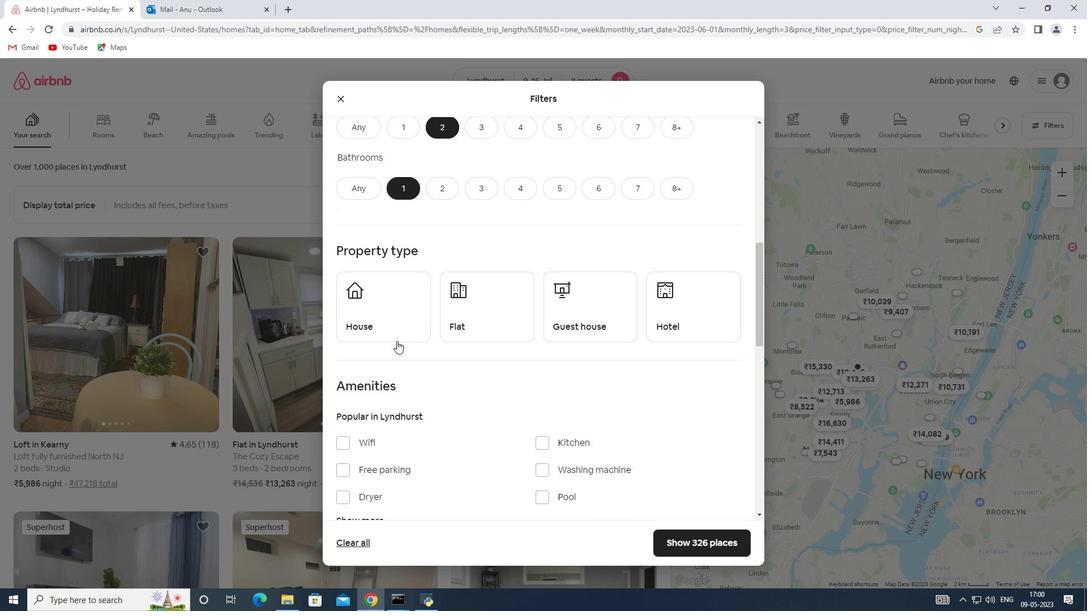 
Action: Mouse pressed left at (391, 328)
Screenshot: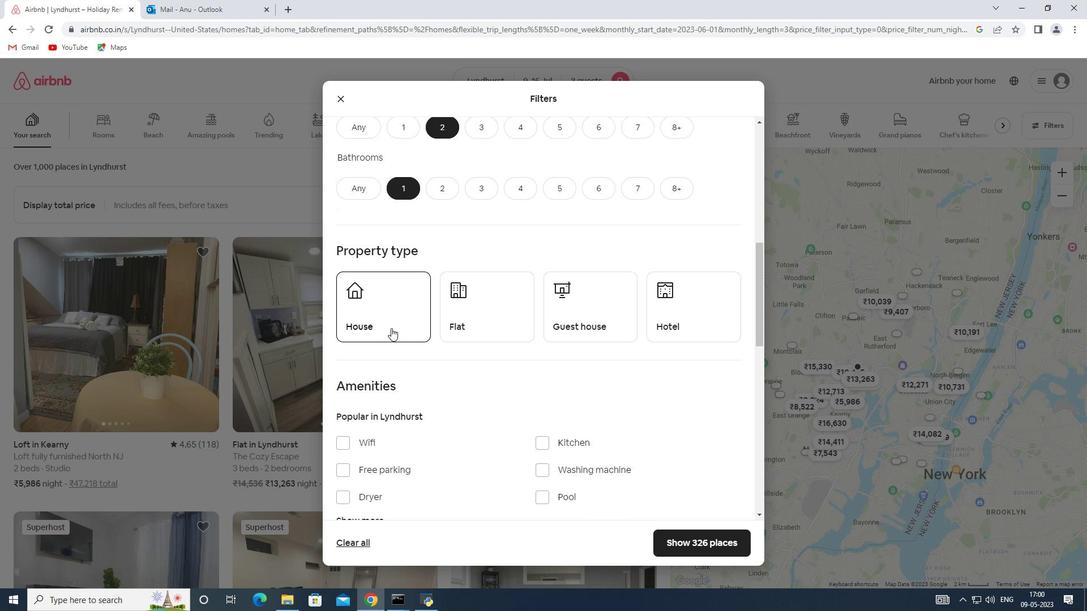 
Action: Mouse moved to (485, 317)
Screenshot: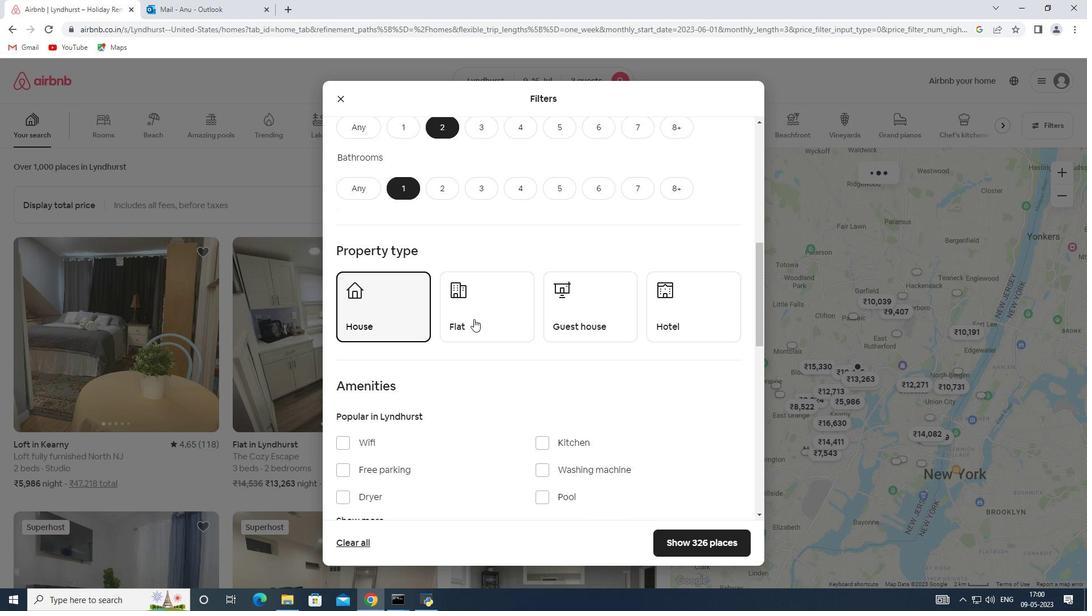 
Action: Mouse pressed left at (485, 317)
Screenshot: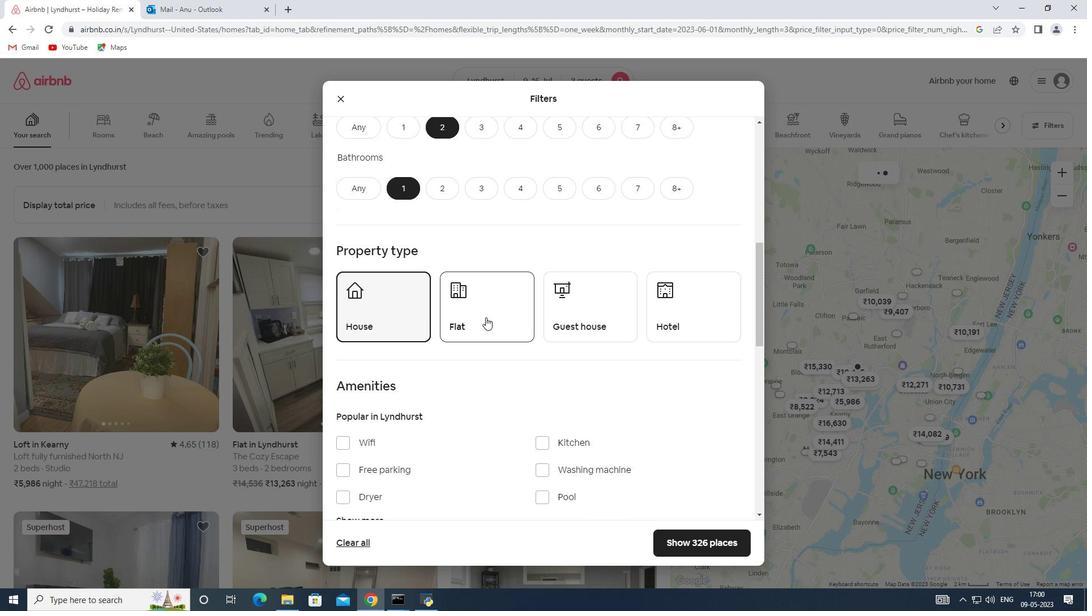 
Action: Mouse moved to (565, 315)
Screenshot: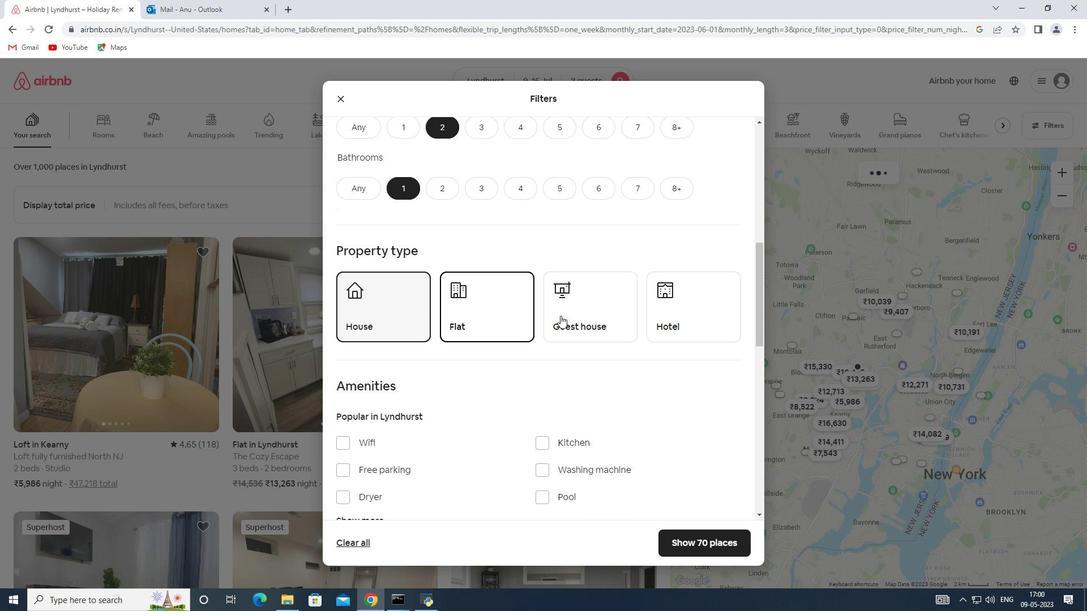 
Action: Mouse pressed left at (565, 315)
Screenshot: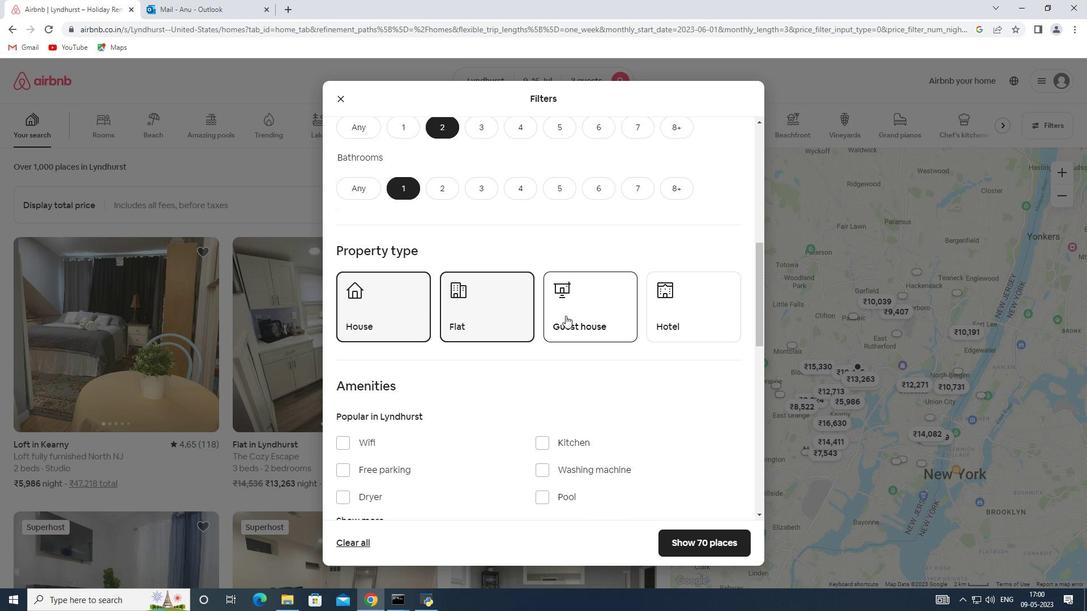 
Action: Mouse moved to (535, 355)
Screenshot: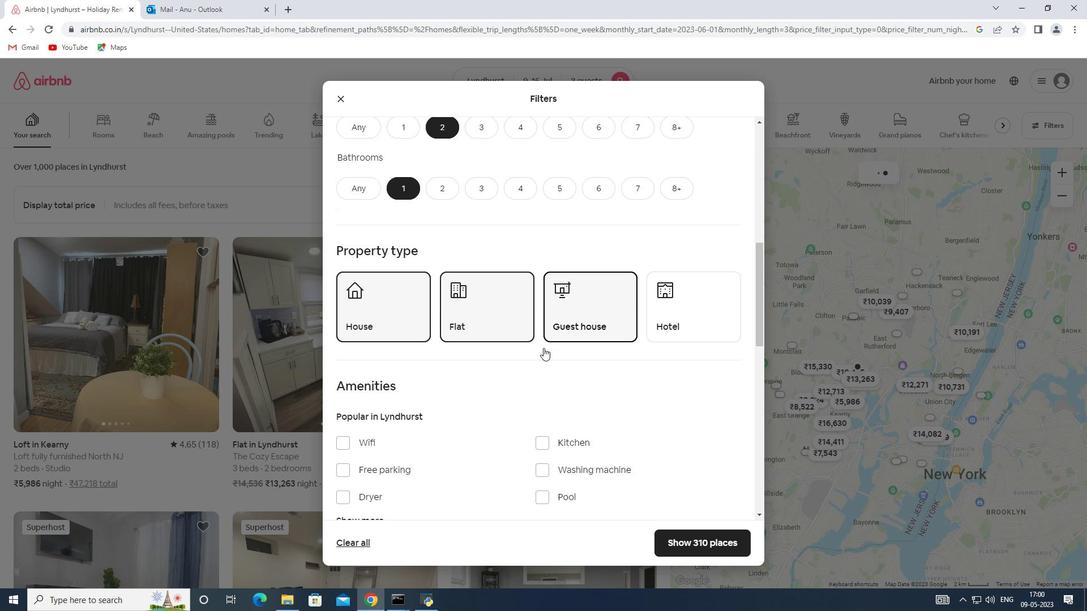 
Action: Mouse scrolled (535, 354) with delta (0, 0)
Screenshot: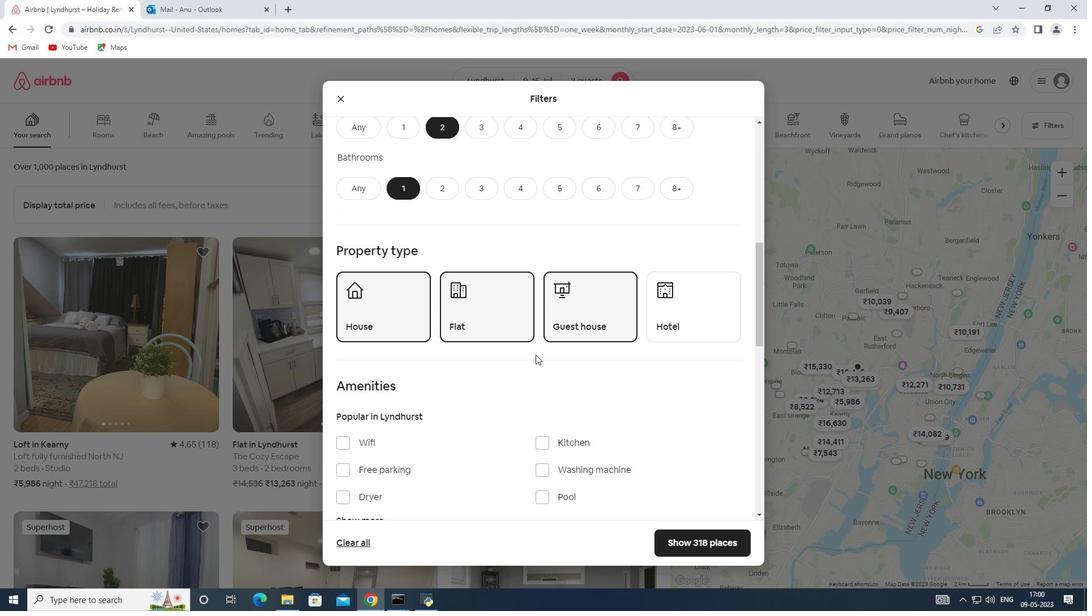 
Action: Mouse scrolled (535, 354) with delta (0, 0)
Screenshot: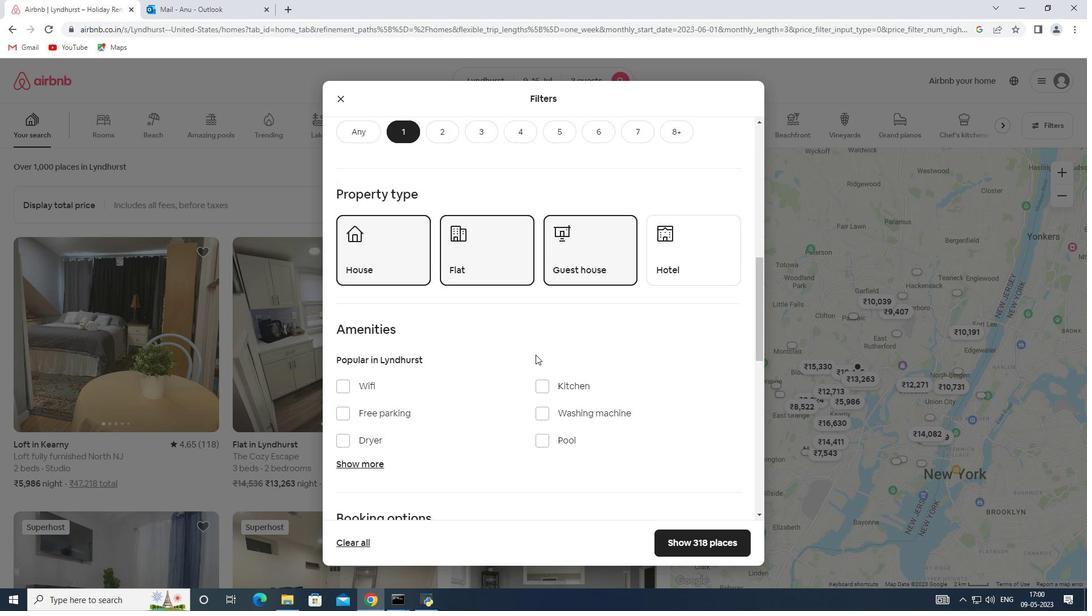 
Action: Mouse scrolled (535, 354) with delta (0, 0)
Screenshot: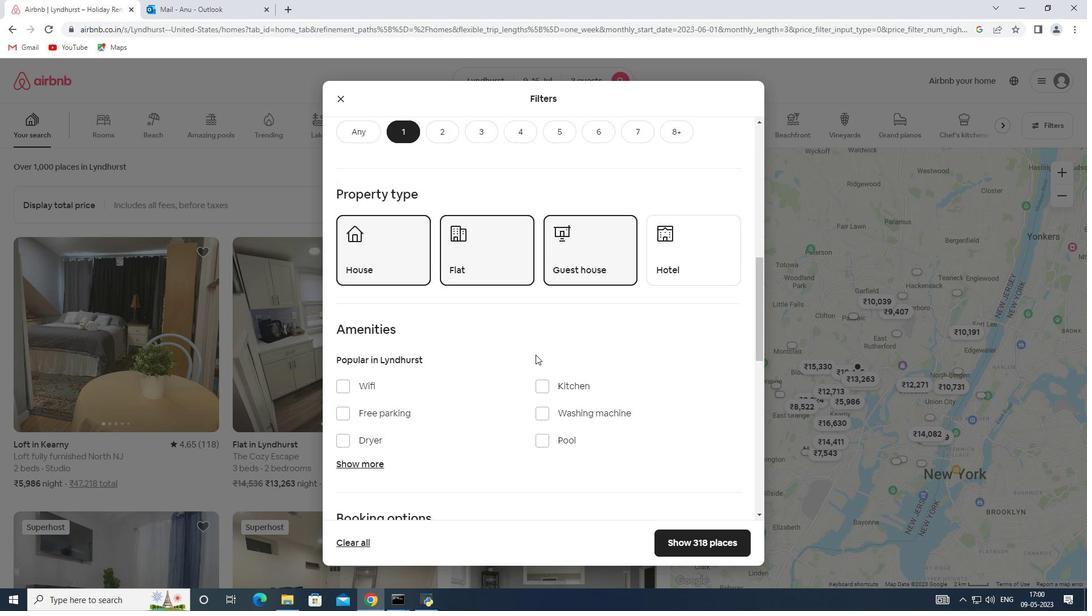 
Action: Mouse scrolled (535, 354) with delta (0, 0)
Screenshot: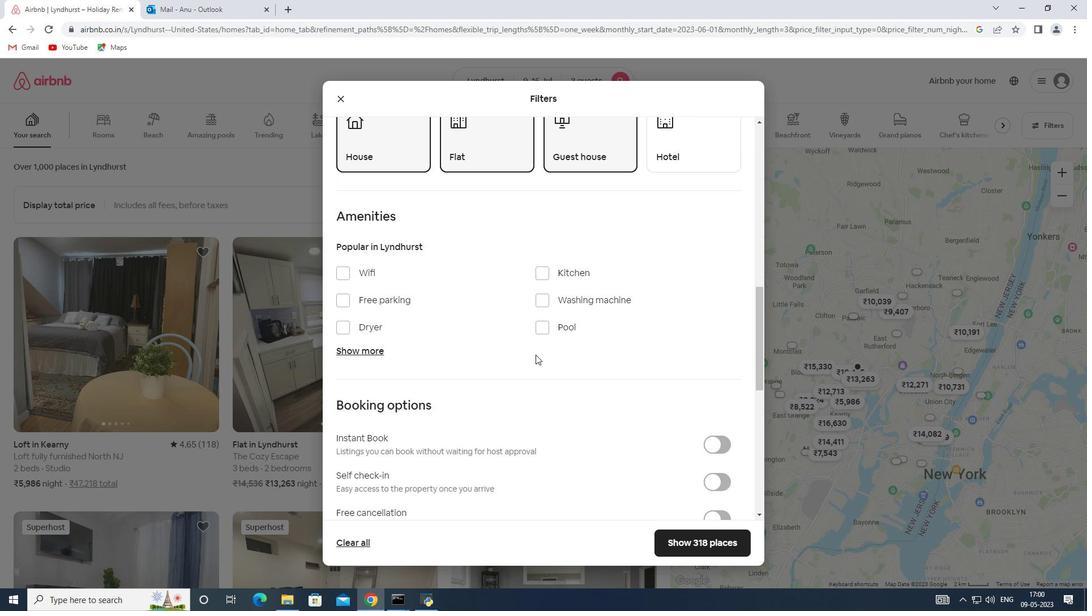 
Action: Mouse moved to (714, 419)
Screenshot: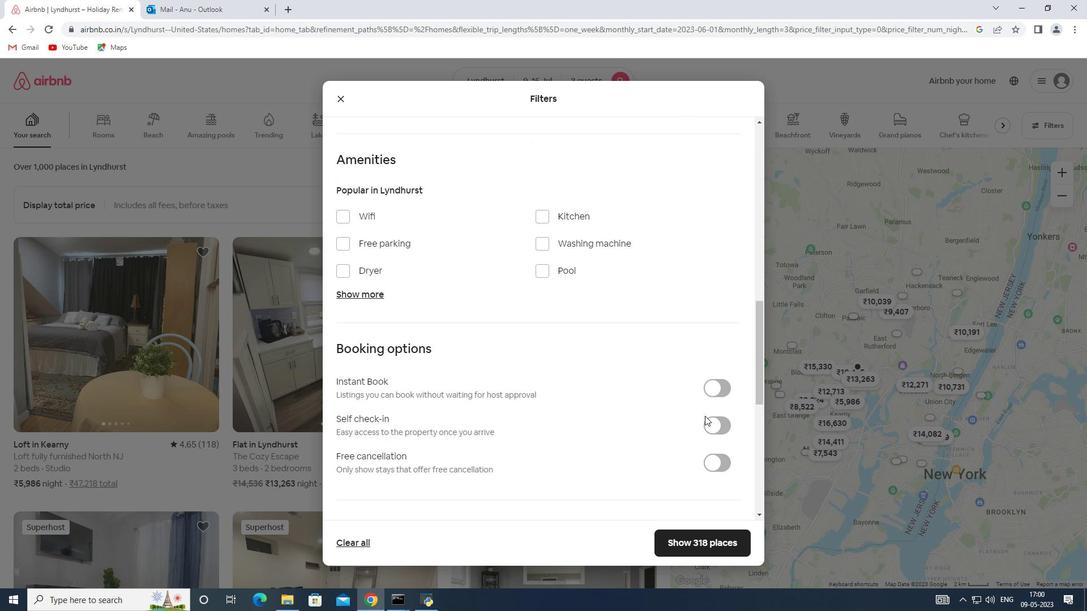 
Action: Mouse pressed left at (714, 419)
Screenshot: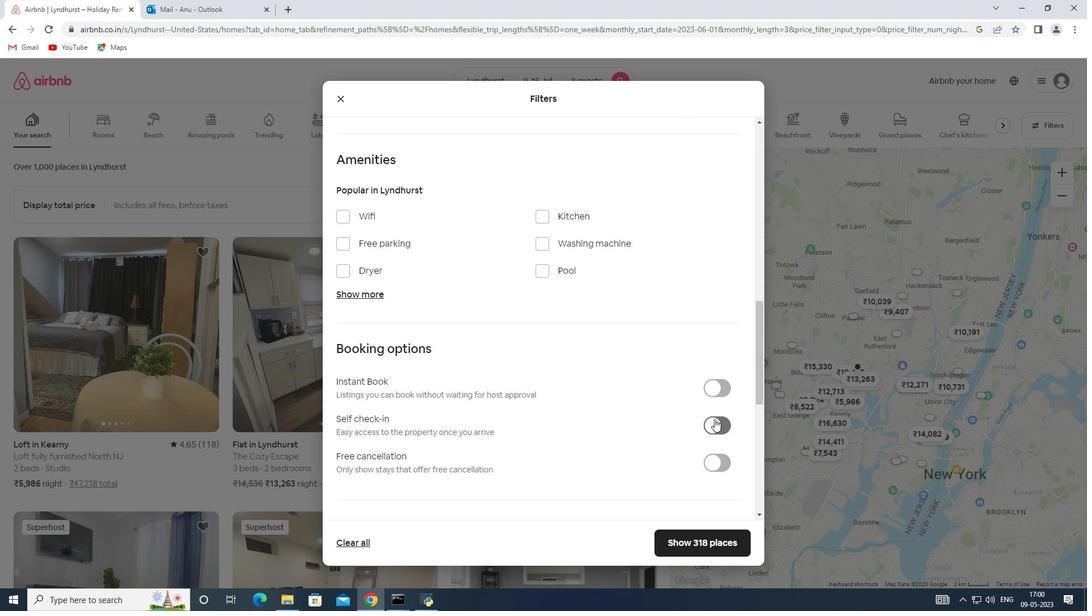 
Action: Mouse moved to (478, 409)
Screenshot: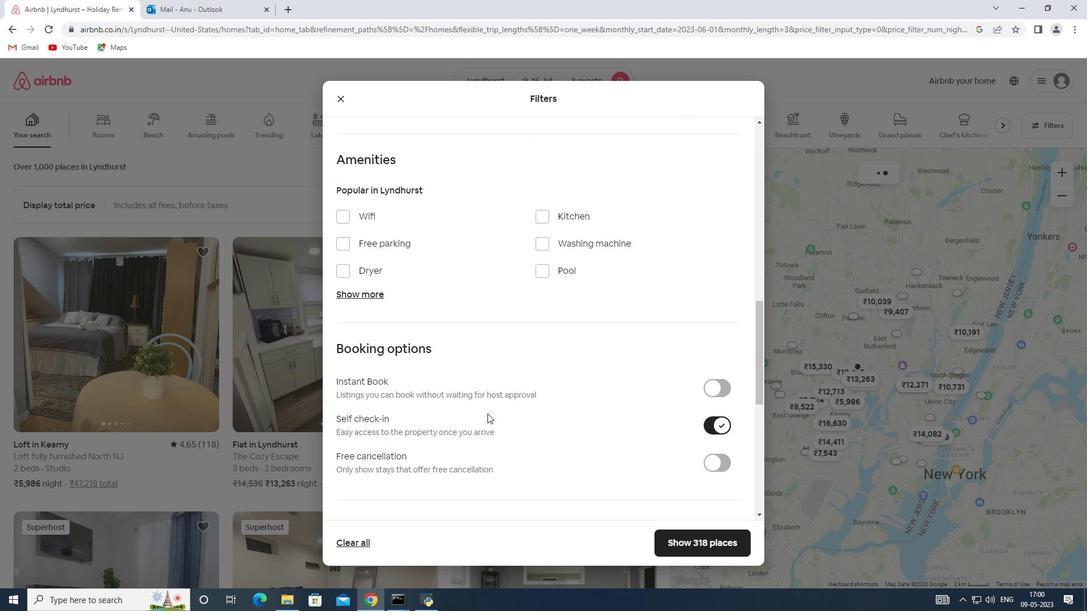
Action: Mouse scrolled (478, 408) with delta (0, 0)
Screenshot: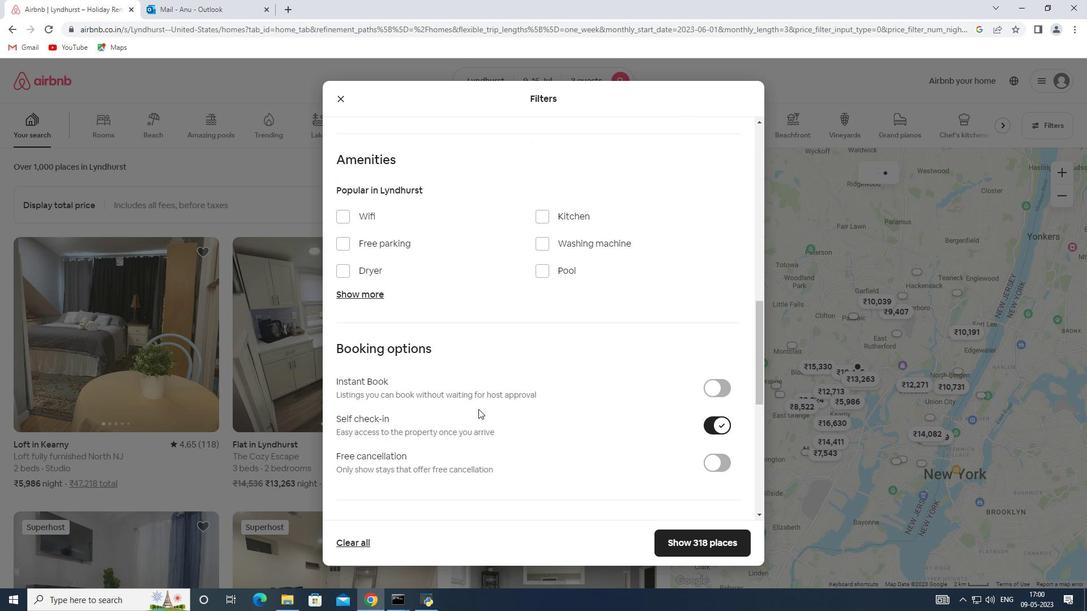 
Action: Mouse scrolled (478, 408) with delta (0, 0)
Screenshot: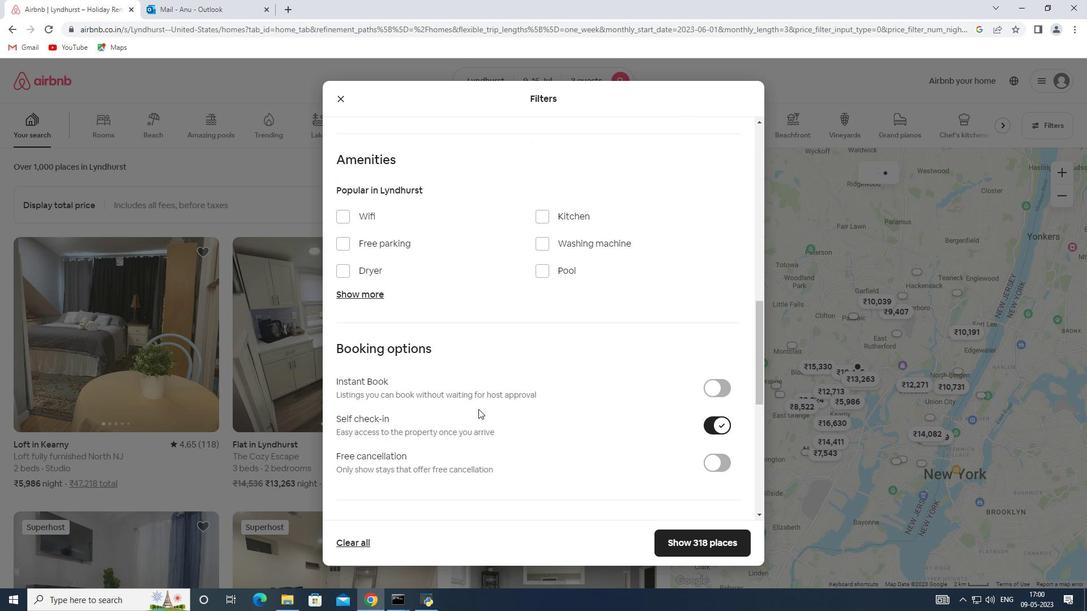 
Action: Mouse scrolled (478, 408) with delta (0, 0)
Screenshot: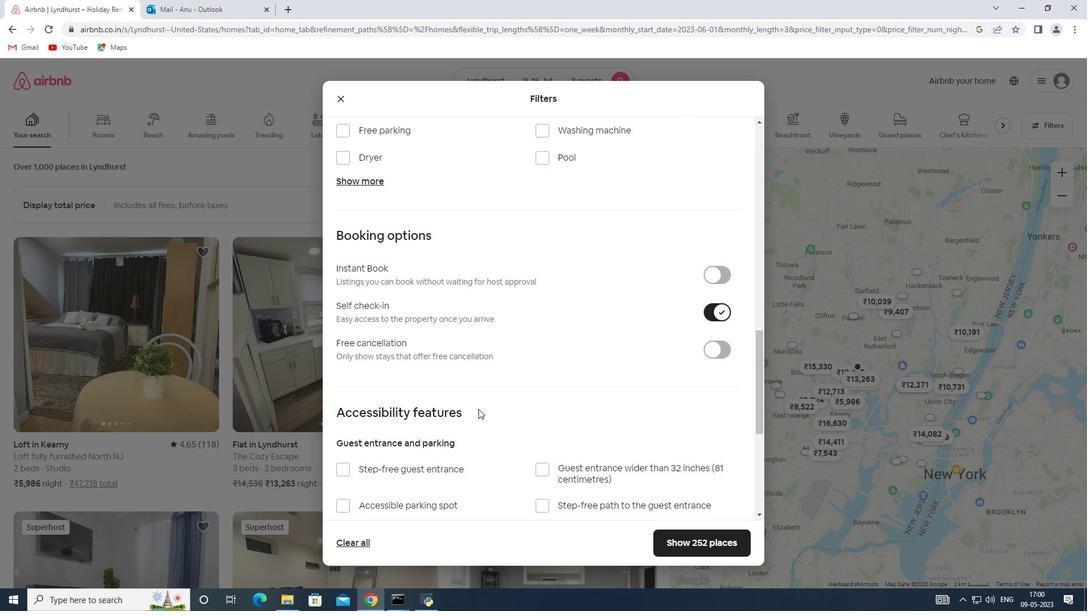 
Action: Mouse scrolled (478, 408) with delta (0, 0)
Screenshot: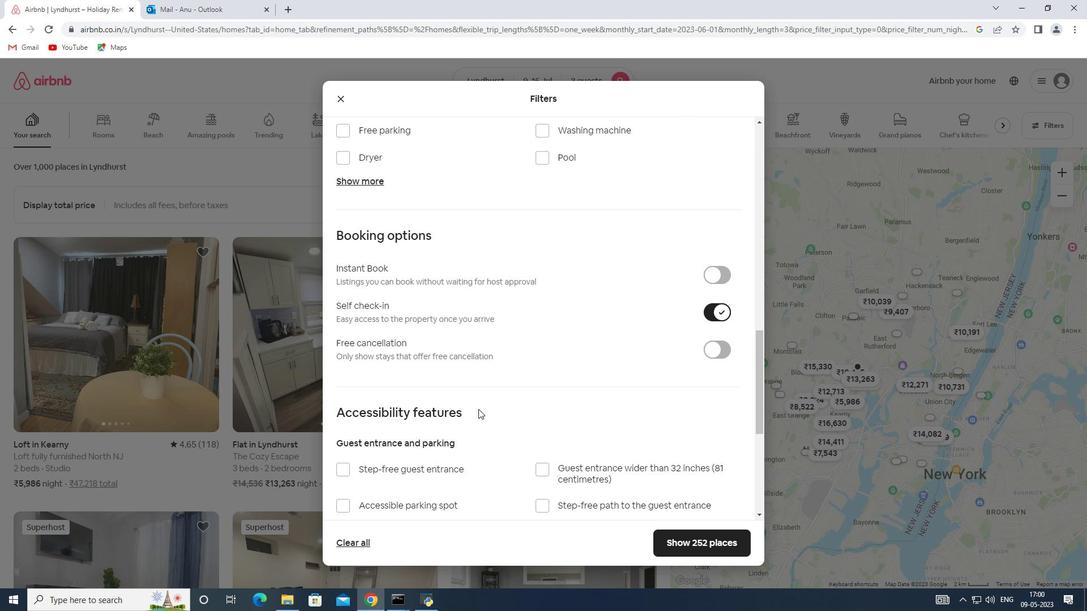 
Action: Mouse scrolled (478, 408) with delta (0, 0)
Screenshot: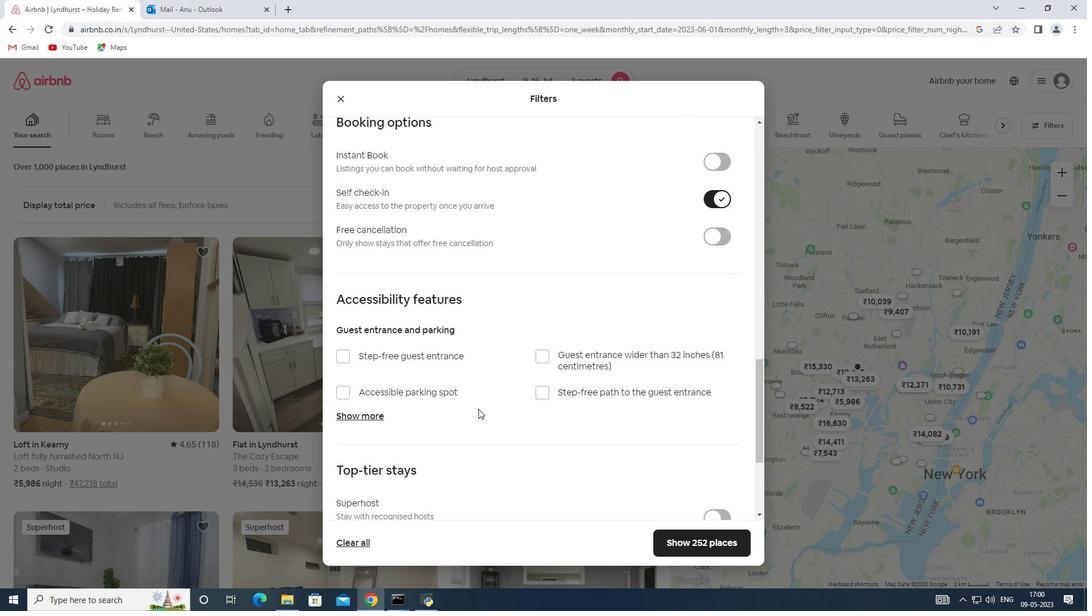 
Action: Mouse scrolled (478, 408) with delta (0, 0)
Screenshot: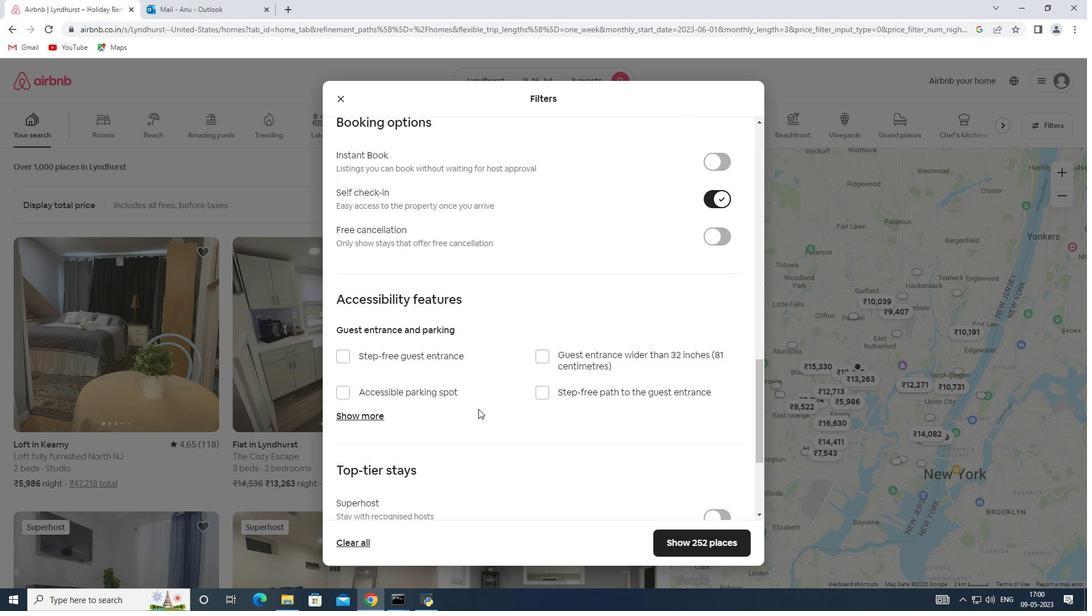 
Action: Mouse scrolled (478, 408) with delta (0, 0)
Screenshot: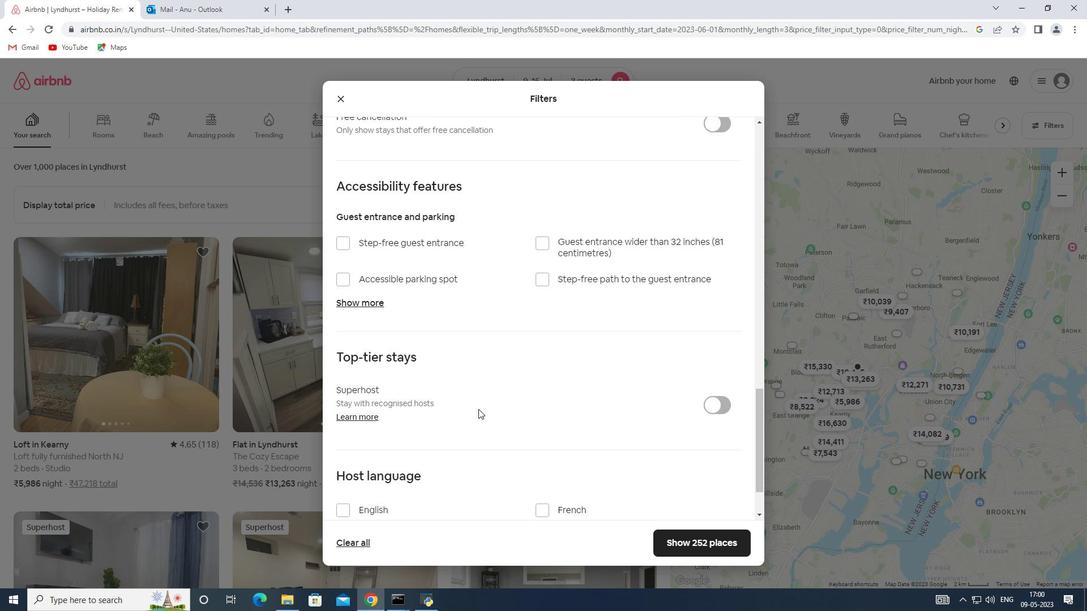 
Action: Mouse moved to (374, 452)
Screenshot: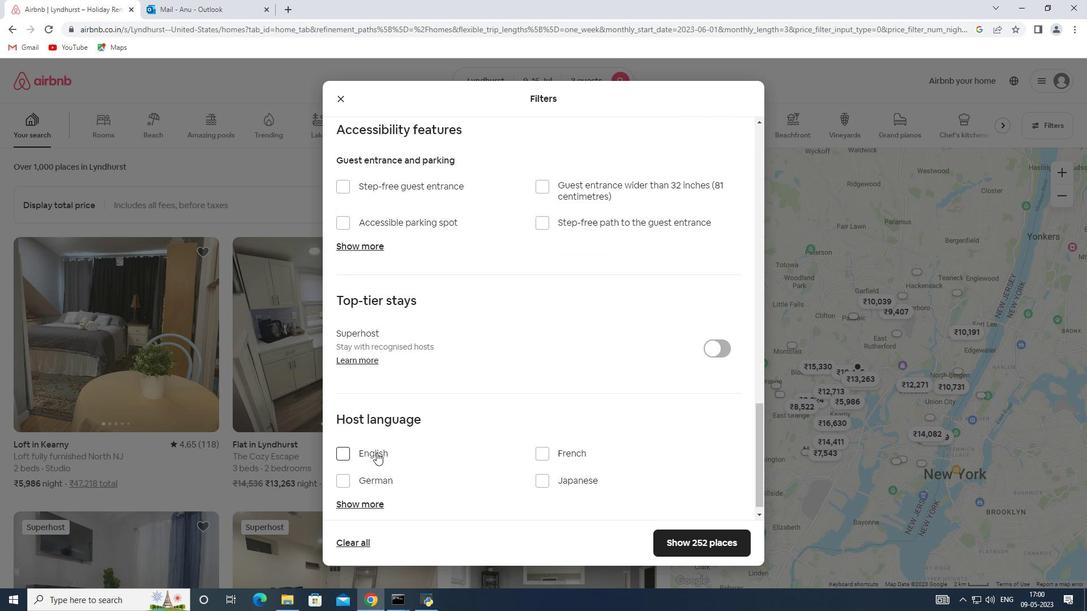 
Action: Mouse pressed left at (374, 452)
Screenshot: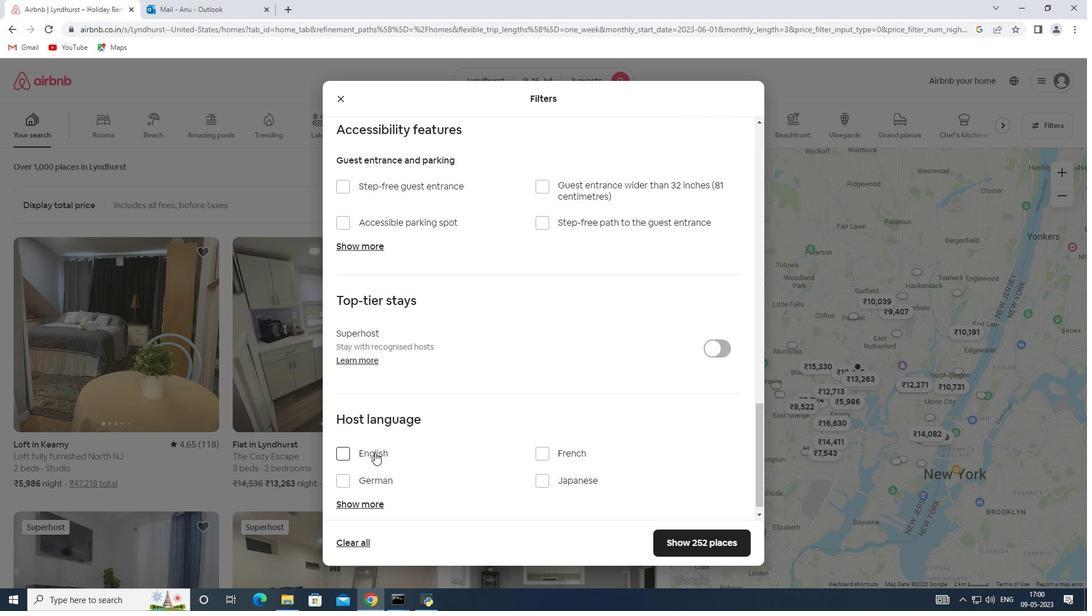 
Action: Mouse moved to (712, 544)
Screenshot: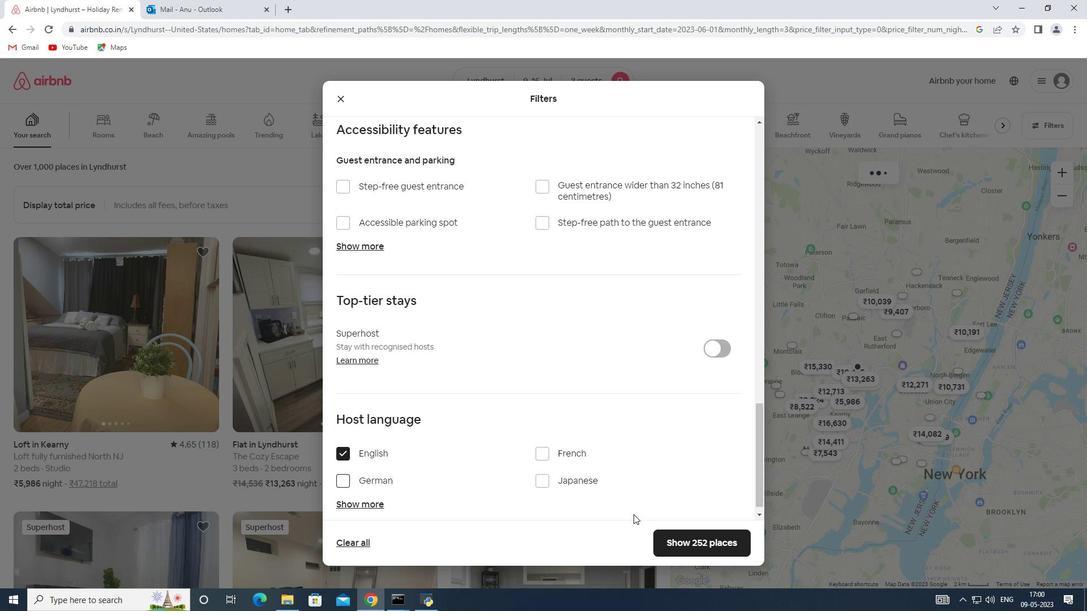 
Action: Mouse pressed left at (712, 544)
Screenshot: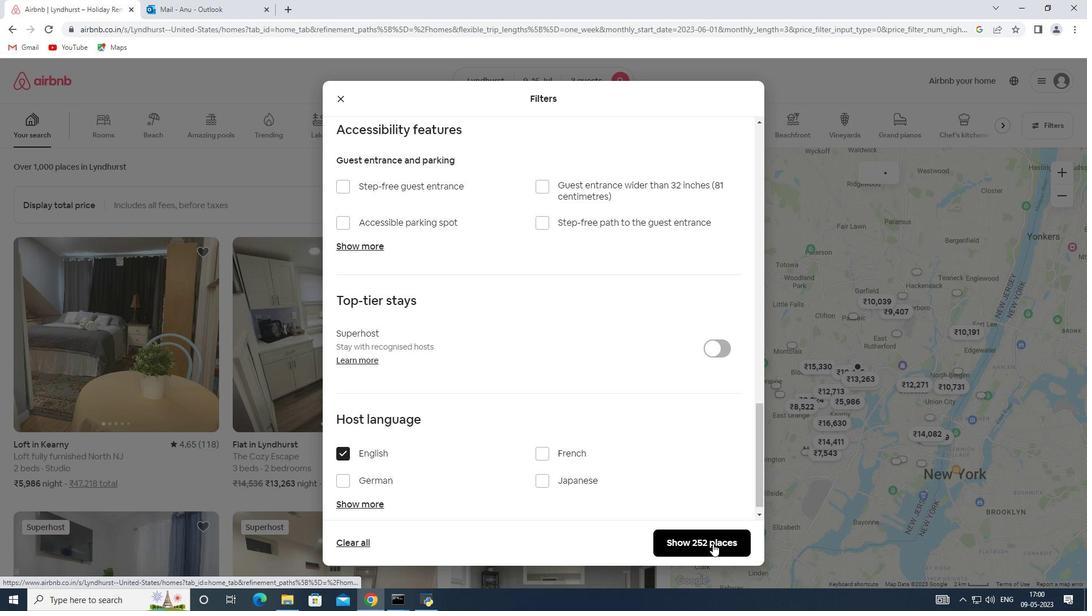 
